 Task: Send an email with the signature Chelsea Sanchez with the subject Request for a testimonial and the message I am writing to follow up on our recent meeting. from softage.1@softage.net to softage.5@softage.net and softage.6@softage.net with an attached document Feasibility_study.pdf
Action: Mouse moved to (394, 527)
Screenshot: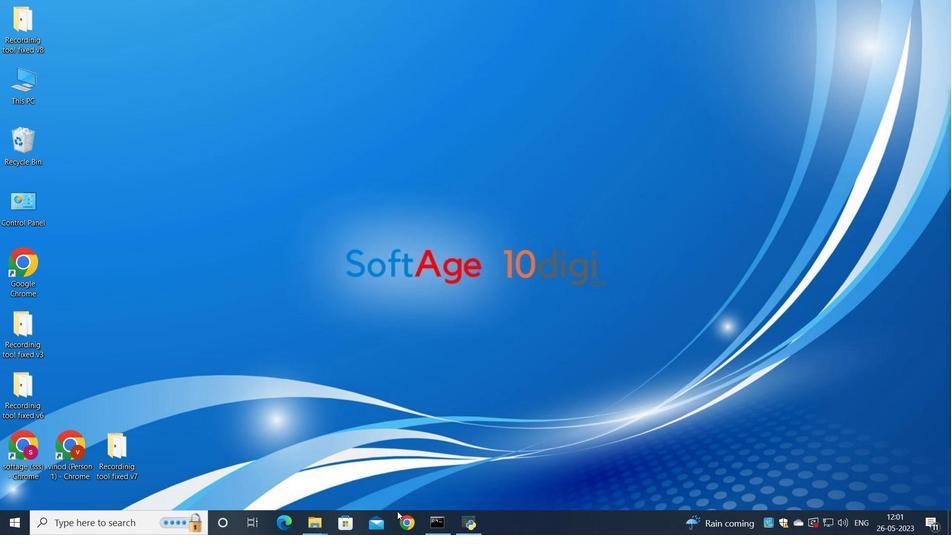 
Action: Mouse pressed left at (394, 527)
Screenshot: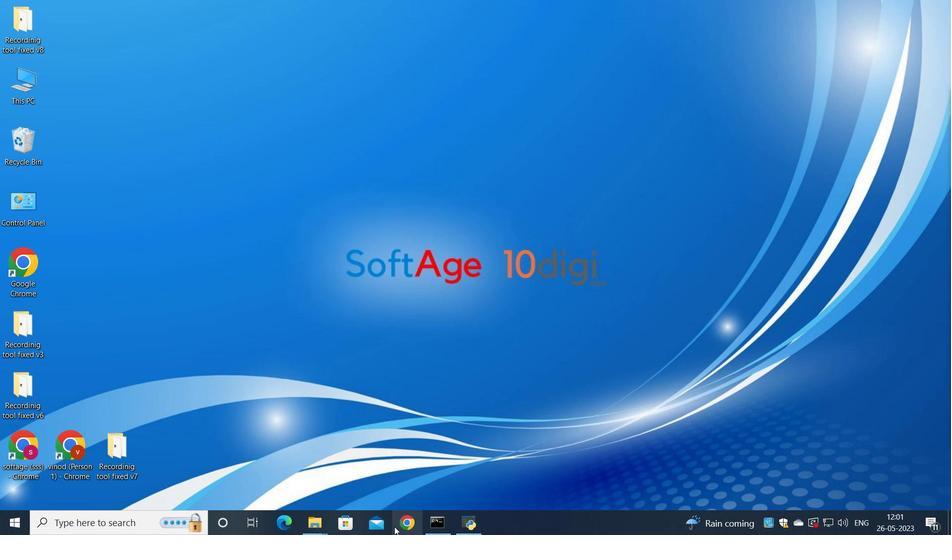 
Action: Mouse moved to (420, 305)
Screenshot: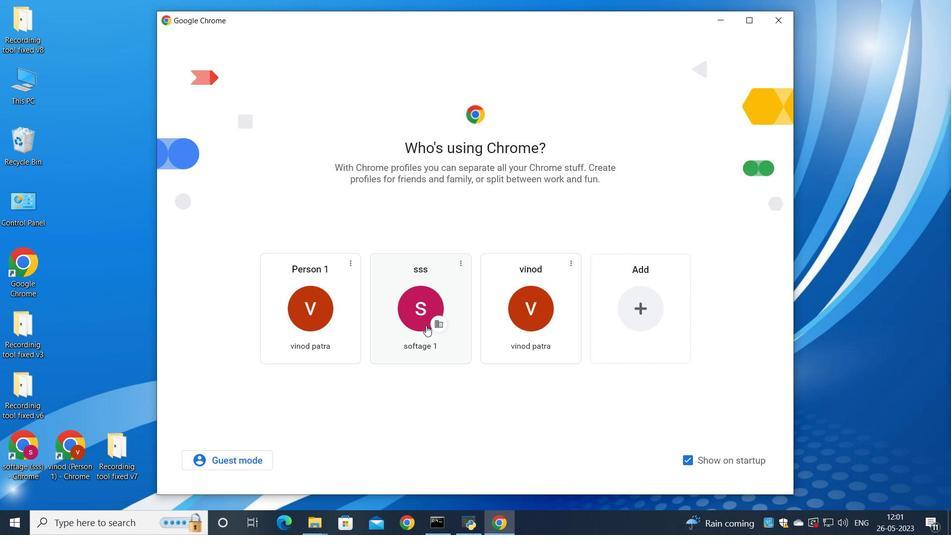 
Action: Mouse pressed left at (420, 305)
Screenshot: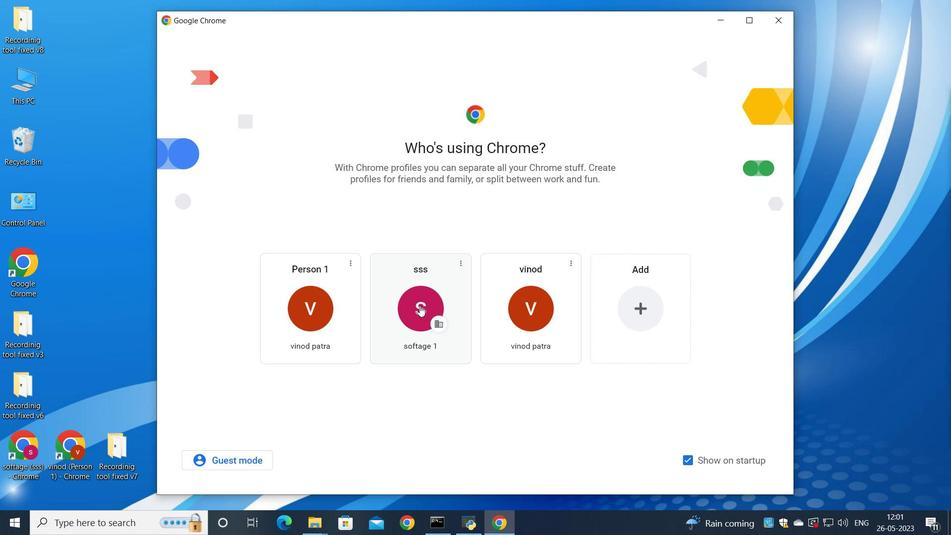 
Action: Mouse moved to (835, 55)
Screenshot: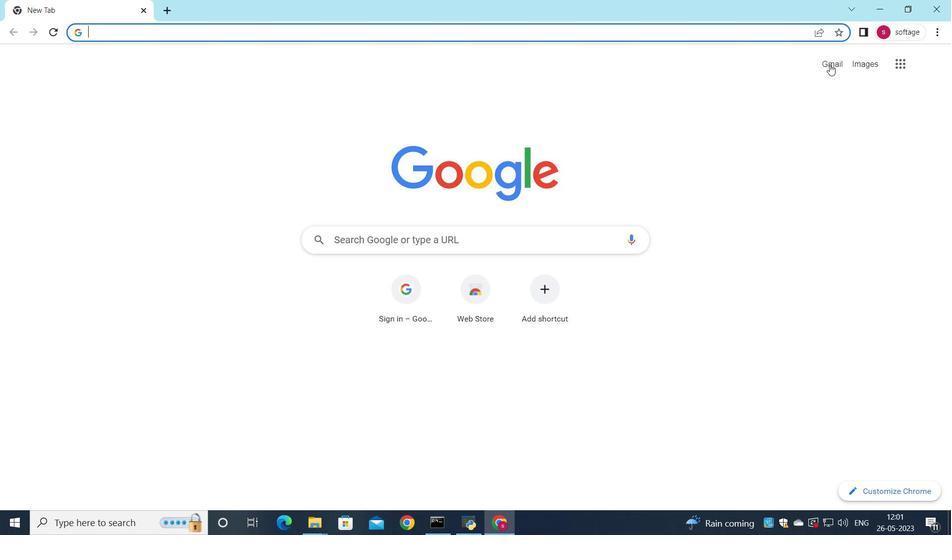 
Action: Mouse pressed left at (835, 55)
Screenshot: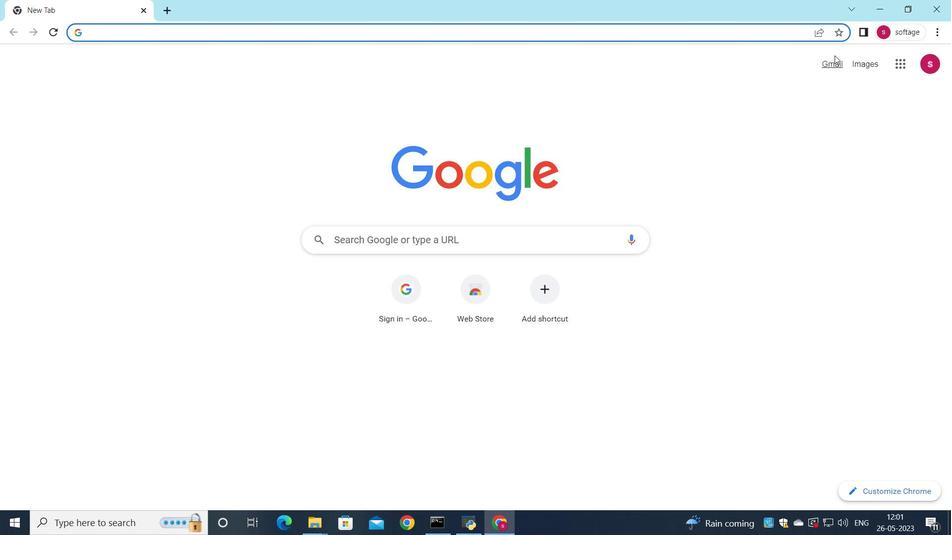 
Action: Mouse moved to (834, 60)
Screenshot: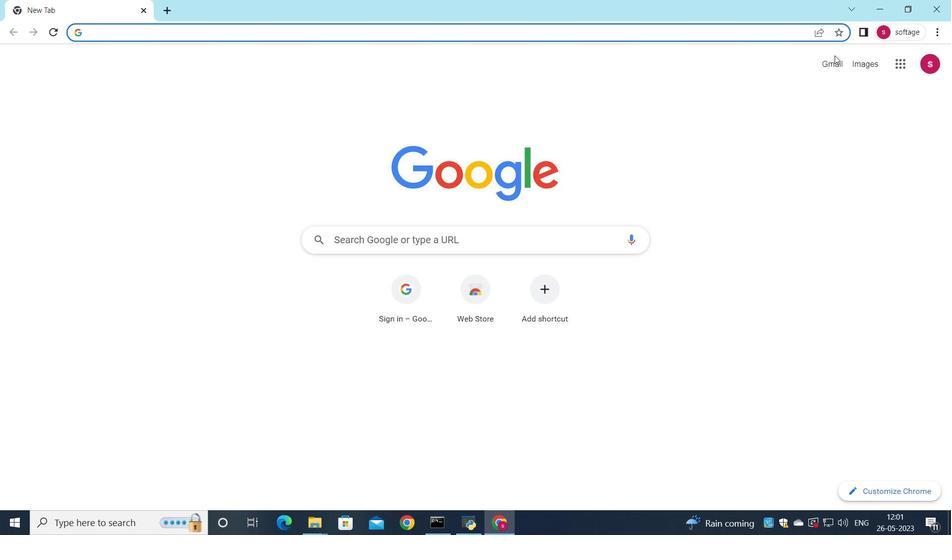 
Action: Mouse pressed left at (834, 60)
Screenshot: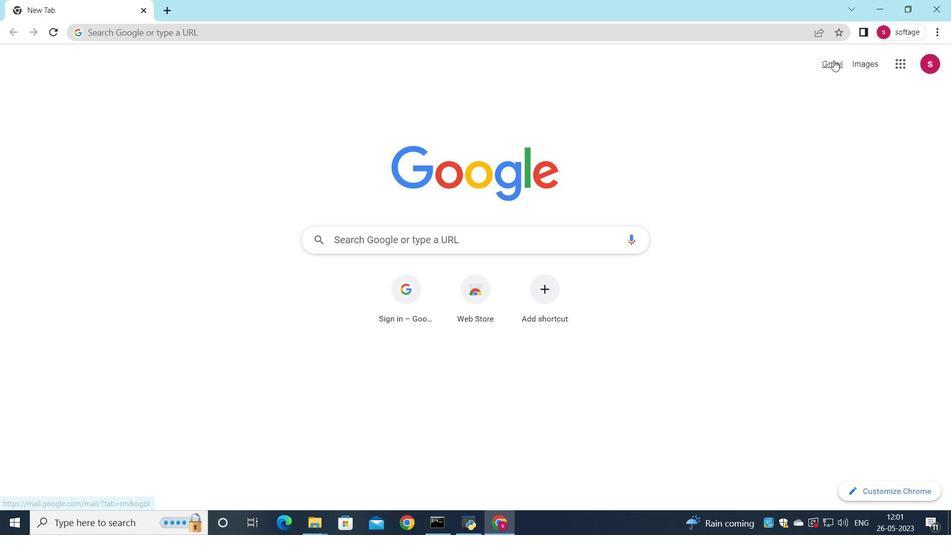 
Action: Mouse moved to (817, 82)
Screenshot: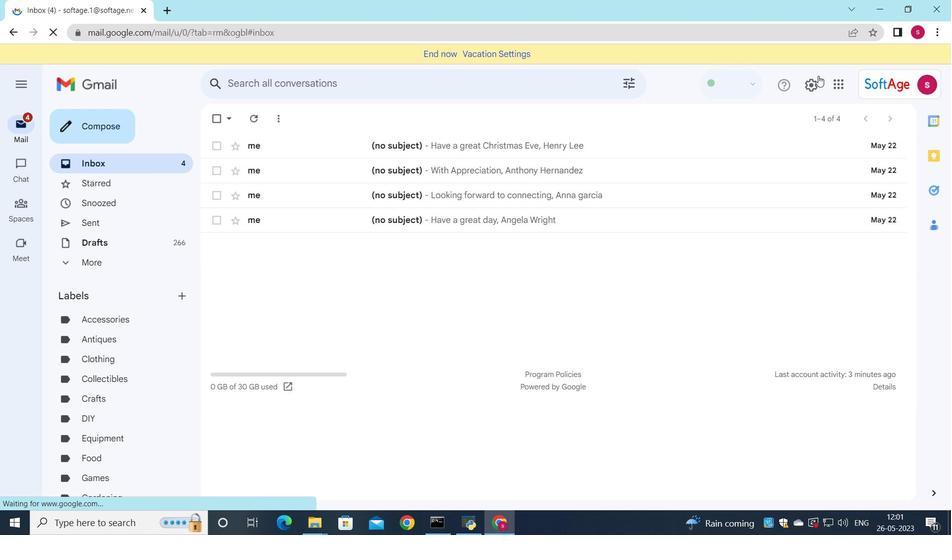 
Action: Mouse pressed left at (817, 82)
Screenshot: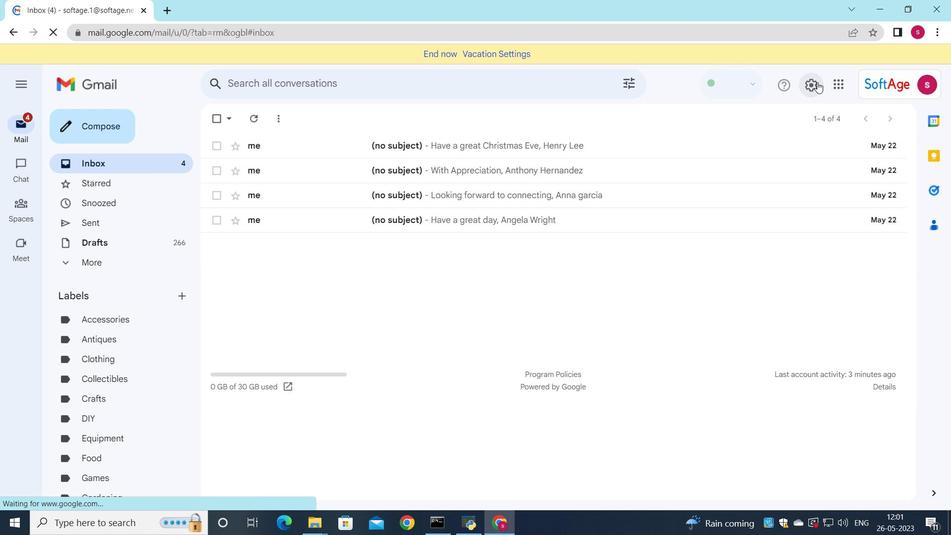 
Action: Mouse moved to (815, 144)
Screenshot: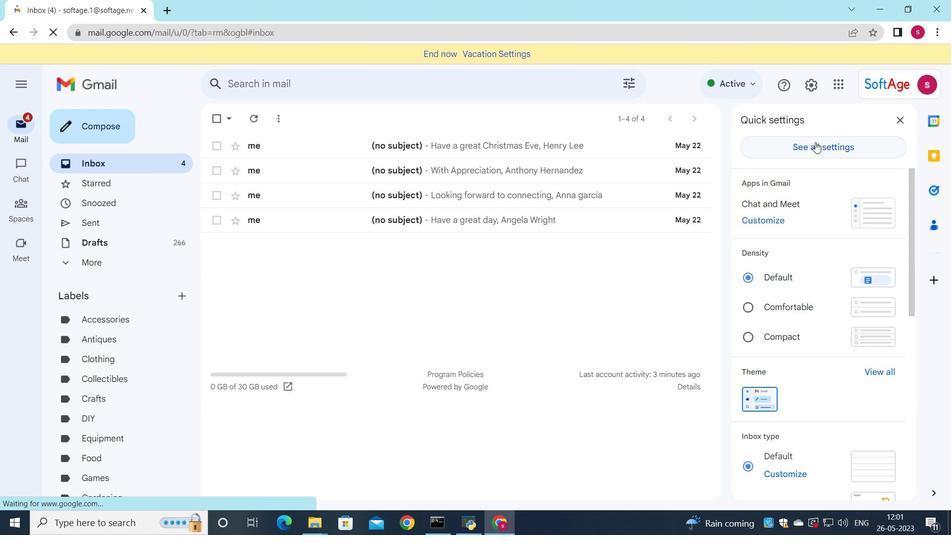 
Action: Mouse pressed left at (815, 144)
Screenshot: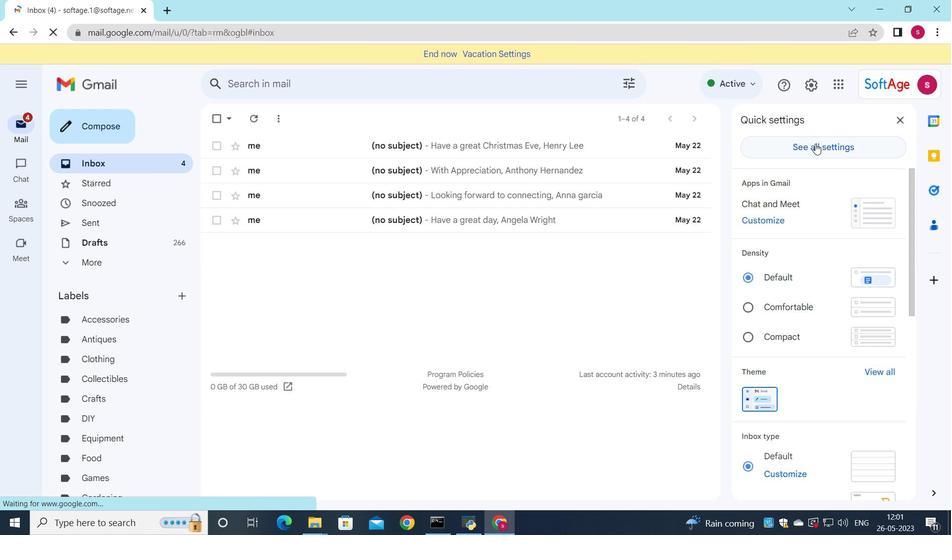 
Action: Mouse moved to (646, 171)
Screenshot: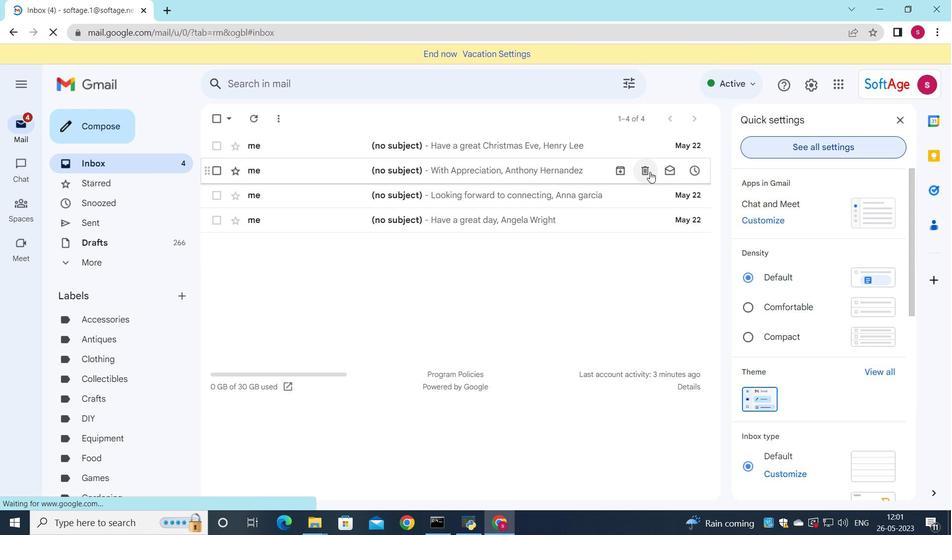 
Action: Mouse scrolled (646, 170) with delta (0, 0)
Screenshot: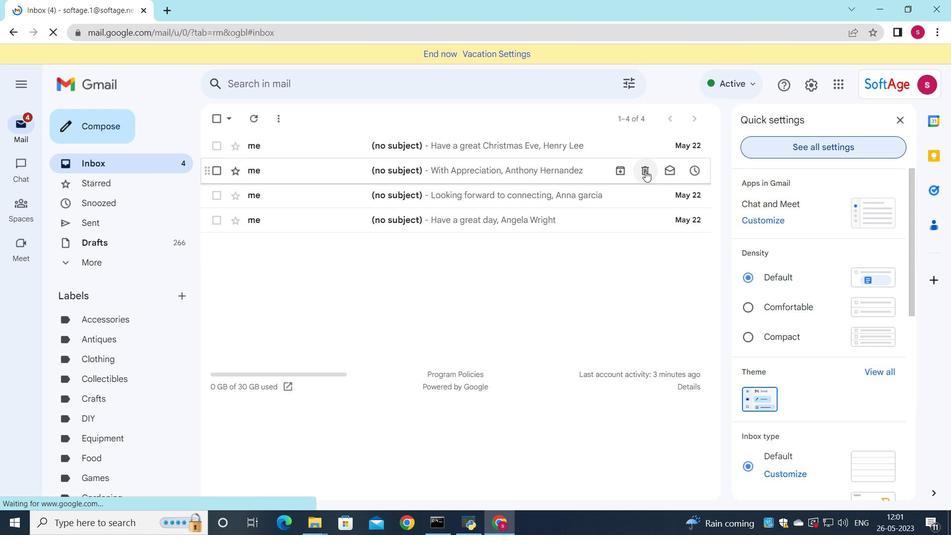 
Action: Mouse scrolled (646, 170) with delta (0, 0)
Screenshot: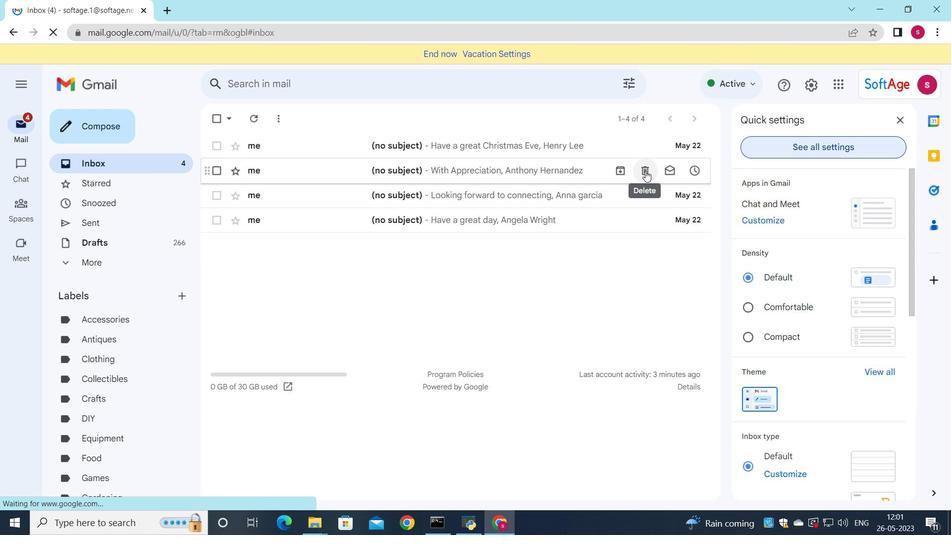 
Action: Mouse scrolled (646, 170) with delta (0, 0)
Screenshot: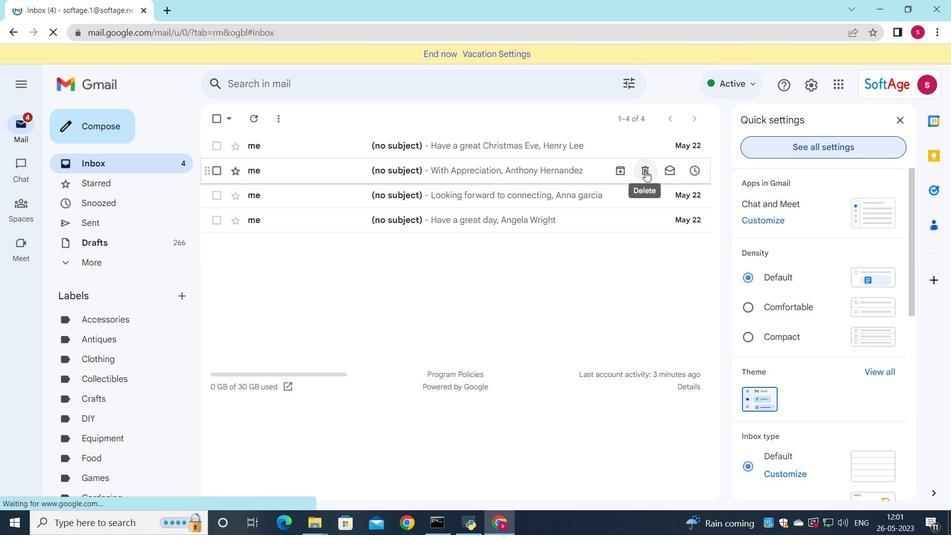 
Action: Mouse scrolled (646, 170) with delta (0, 0)
Screenshot: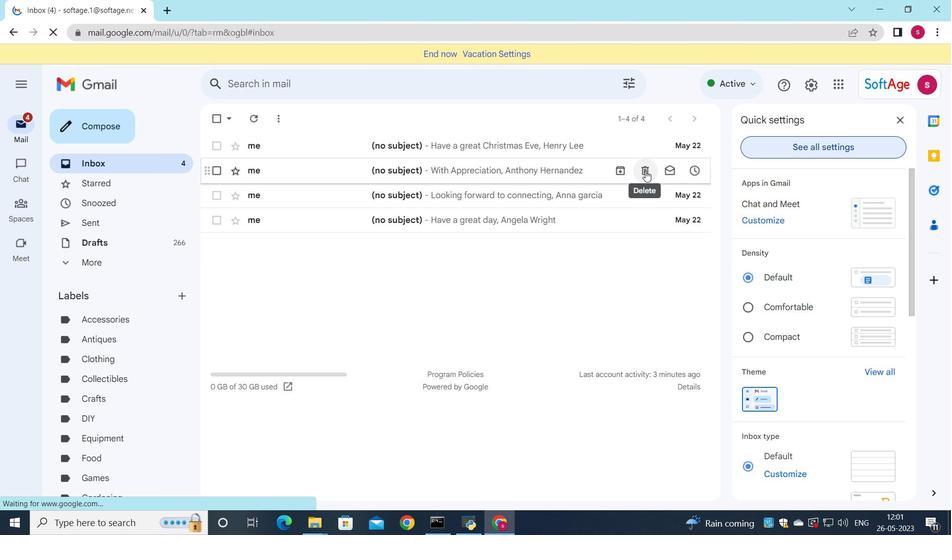 
Action: Mouse scrolled (646, 170) with delta (0, 0)
Screenshot: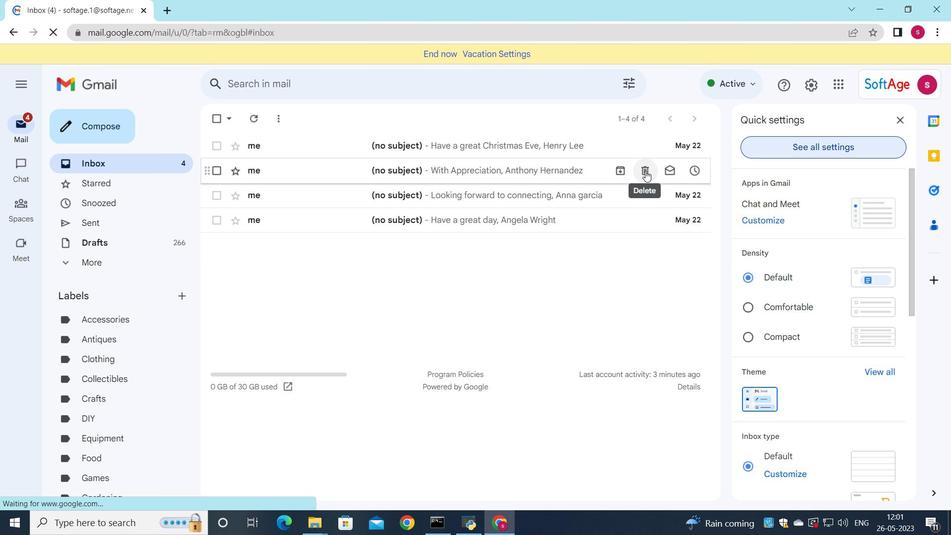 
Action: Mouse moved to (574, 240)
Screenshot: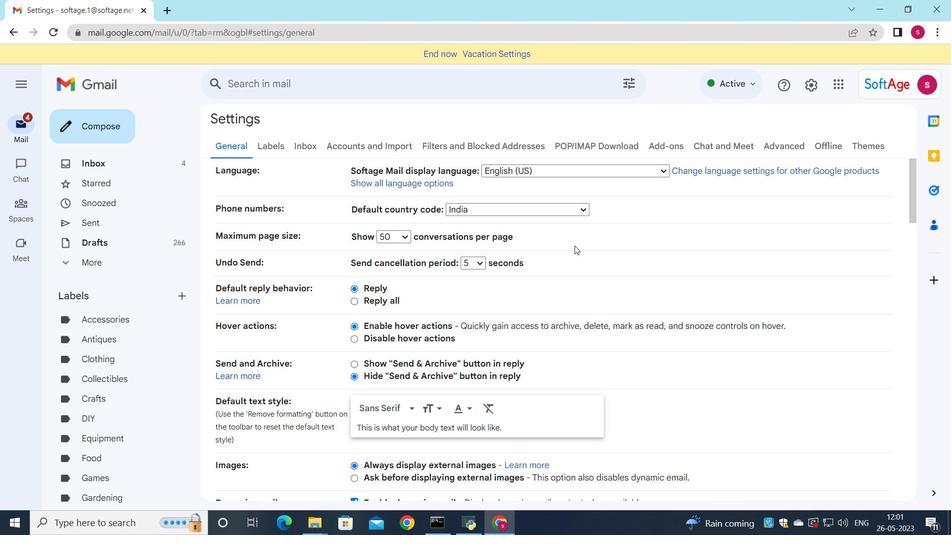 
Action: Mouse scrolled (574, 240) with delta (0, 0)
Screenshot: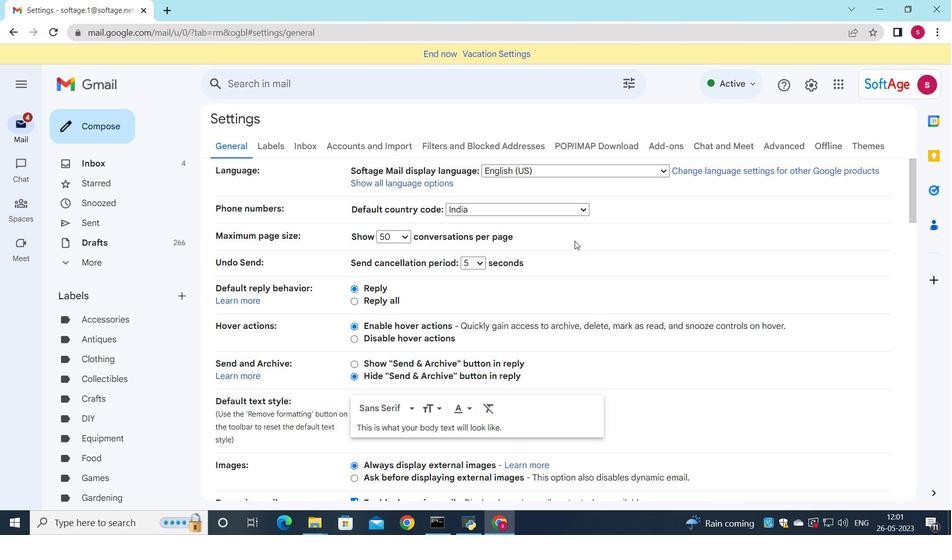 
Action: Mouse scrolled (574, 240) with delta (0, 0)
Screenshot: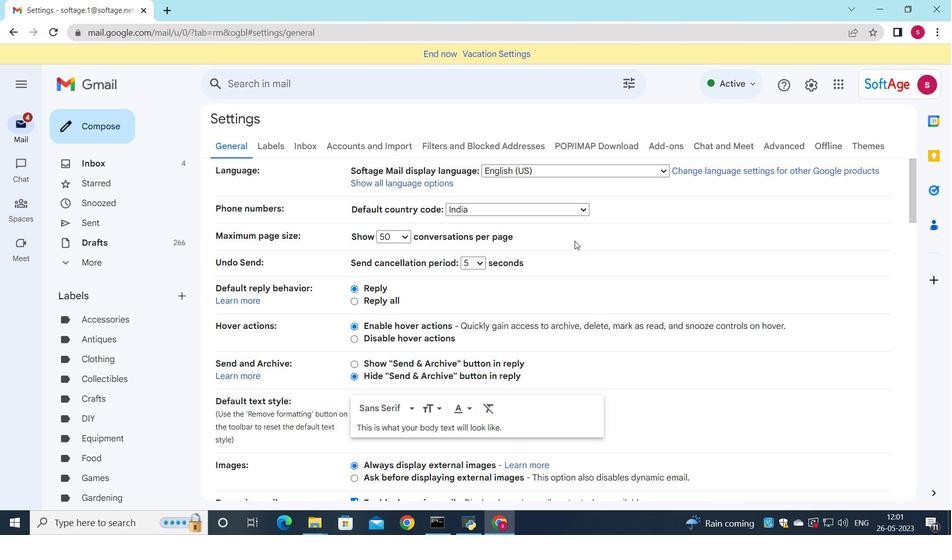 
Action: Mouse scrolled (574, 240) with delta (0, 0)
Screenshot: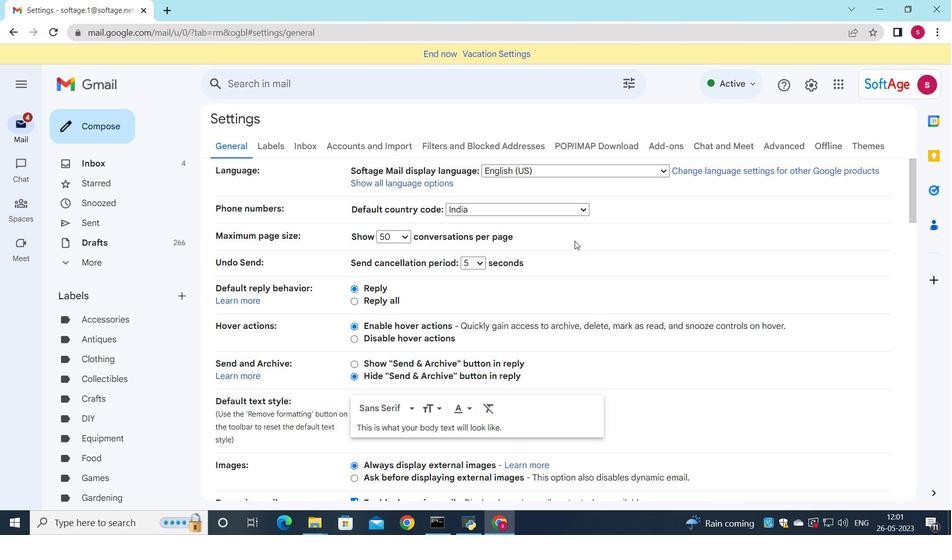
Action: Mouse scrolled (574, 240) with delta (0, 0)
Screenshot: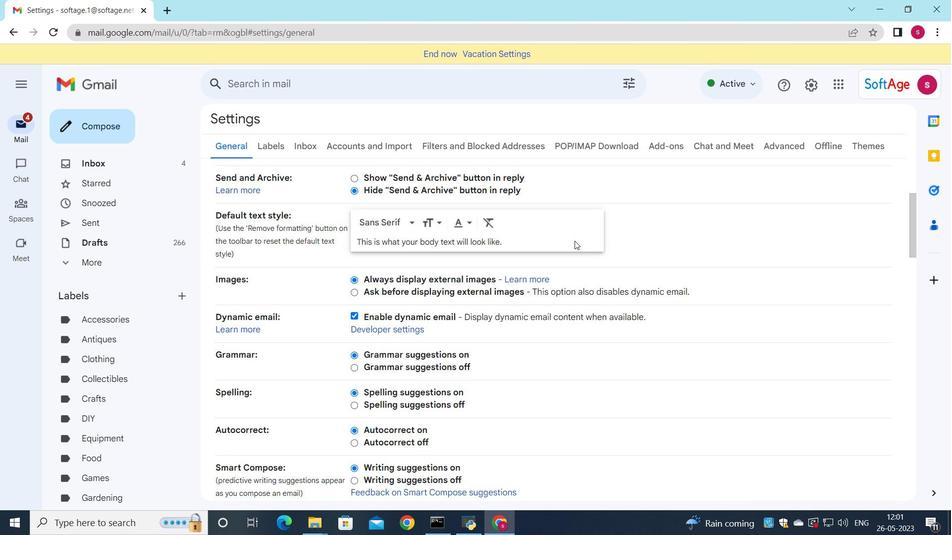
Action: Mouse scrolled (574, 240) with delta (0, 0)
Screenshot: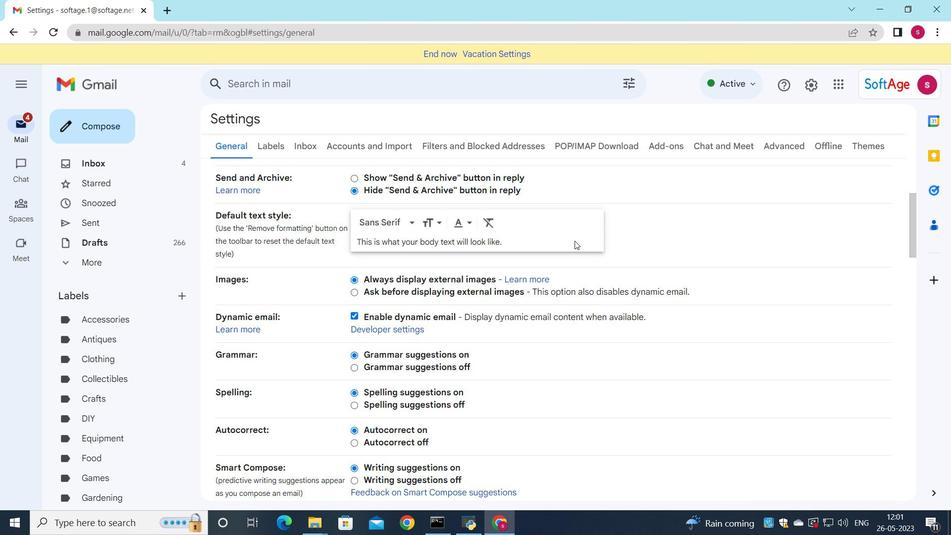 
Action: Mouse scrolled (574, 240) with delta (0, 0)
Screenshot: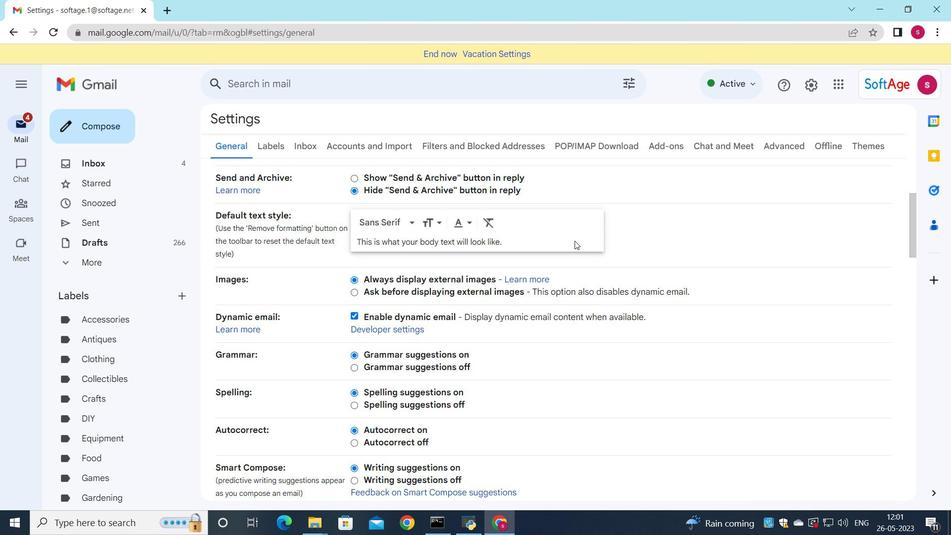 
Action: Mouse scrolled (574, 240) with delta (0, 0)
Screenshot: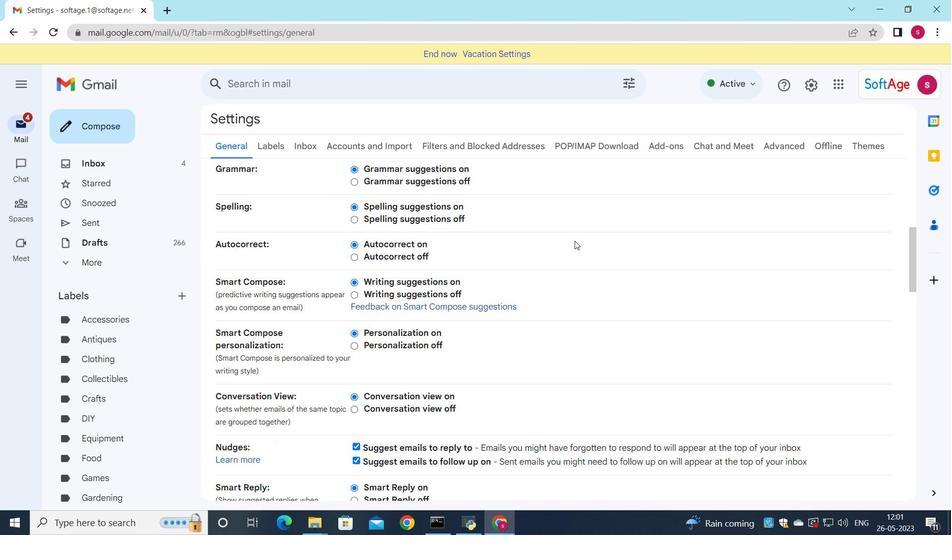 
Action: Mouse scrolled (574, 240) with delta (0, 0)
Screenshot: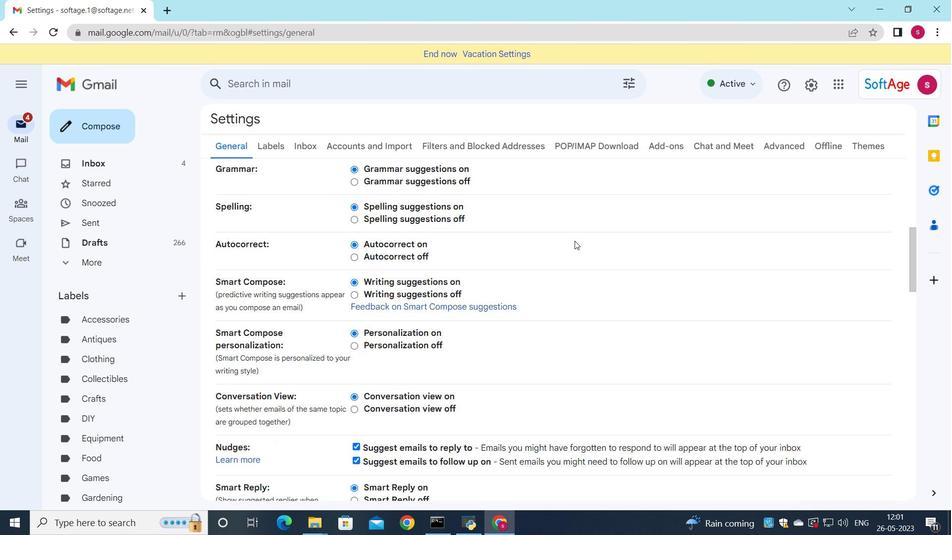 
Action: Mouse scrolled (574, 240) with delta (0, 0)
Screenshot: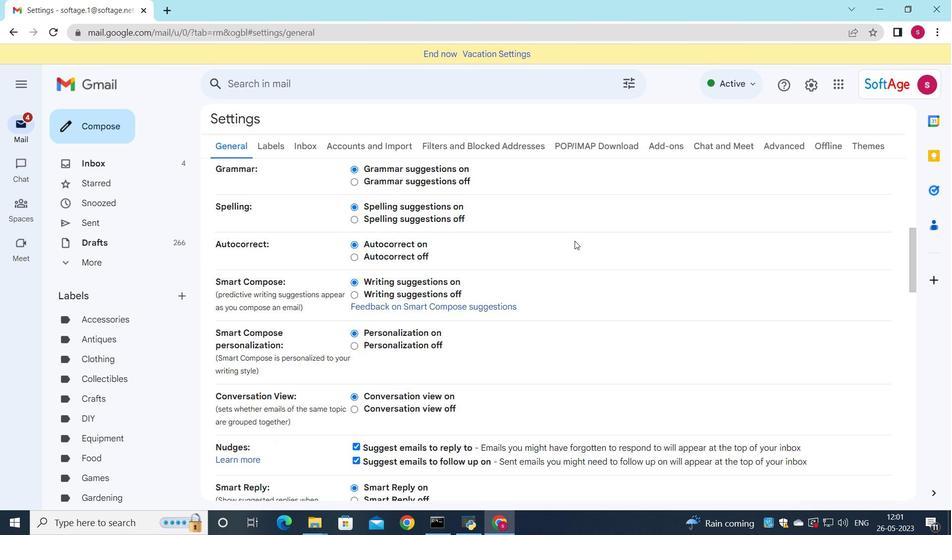 
Action: Mouse scrolled (574, 240) with delta (0, 0)
Screenshot: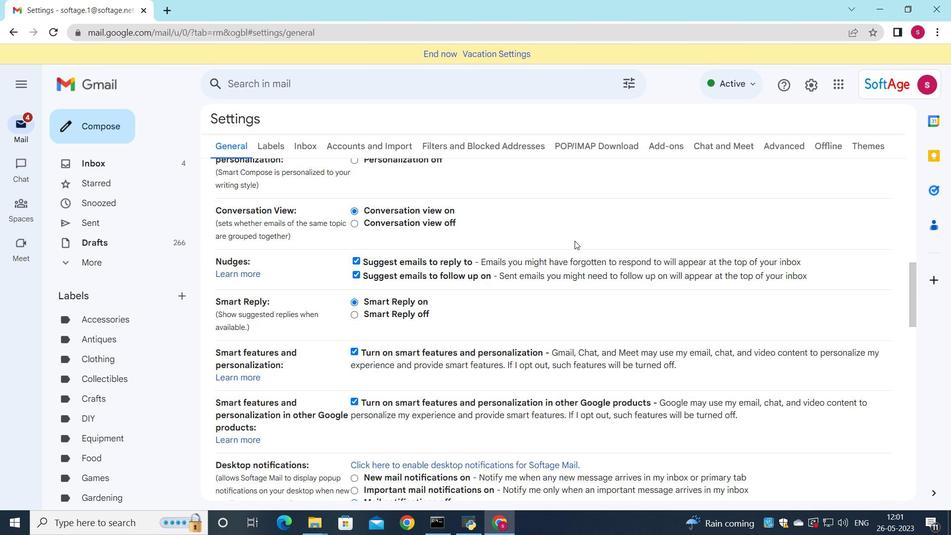 
Action: Mouse scrolled (574, 240) with delta (0, 0)
Screenshot: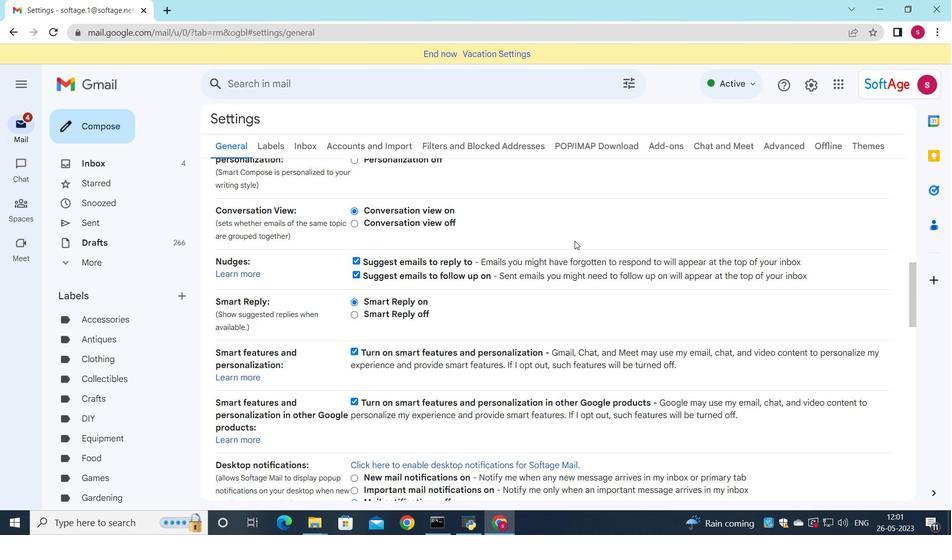 
Action: Mouse scrolled (574, 240) with delta (0, 0)
Screenshot: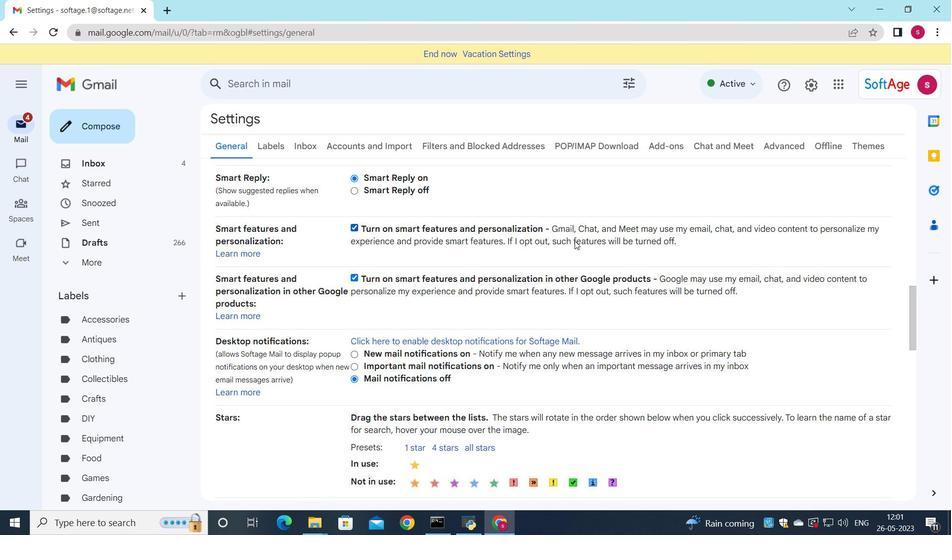
Action: Mouse scrolled (574, 240) with delta (0, 0)
Screenshot: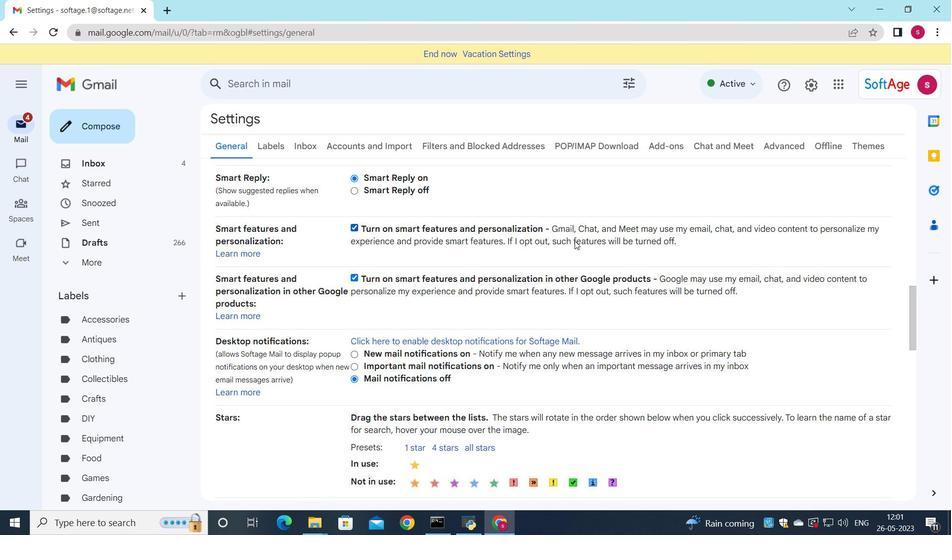 
Action: Mouse scrolled (574, 240) with delta (0, 0)
Screenshot: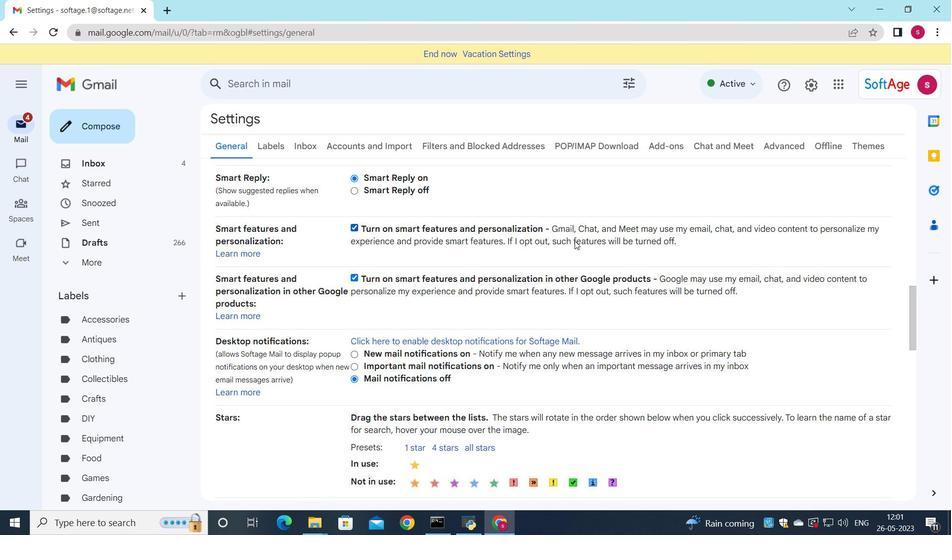 
Action: Mouse scrolled (574, 240) with delta (0, 0)
Screenshot: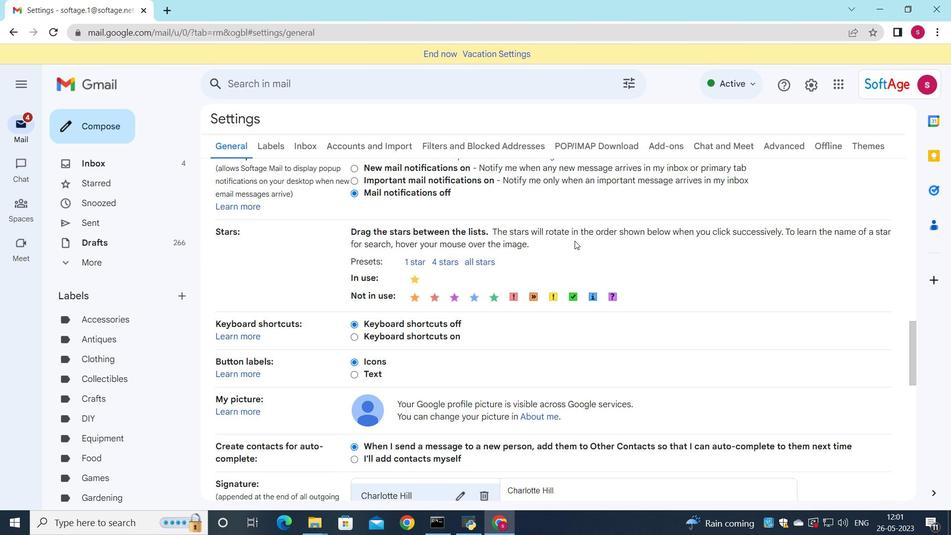 
Action: Mouse scrolled (574, 240) with delta (0, 0)
Screenshot: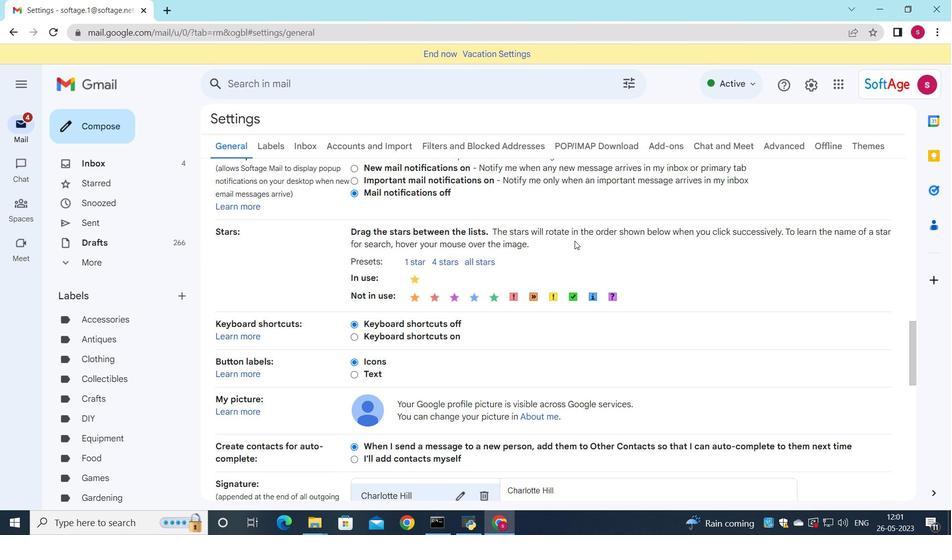 
Action: Mouse moved to (489, 377)
Screenshot: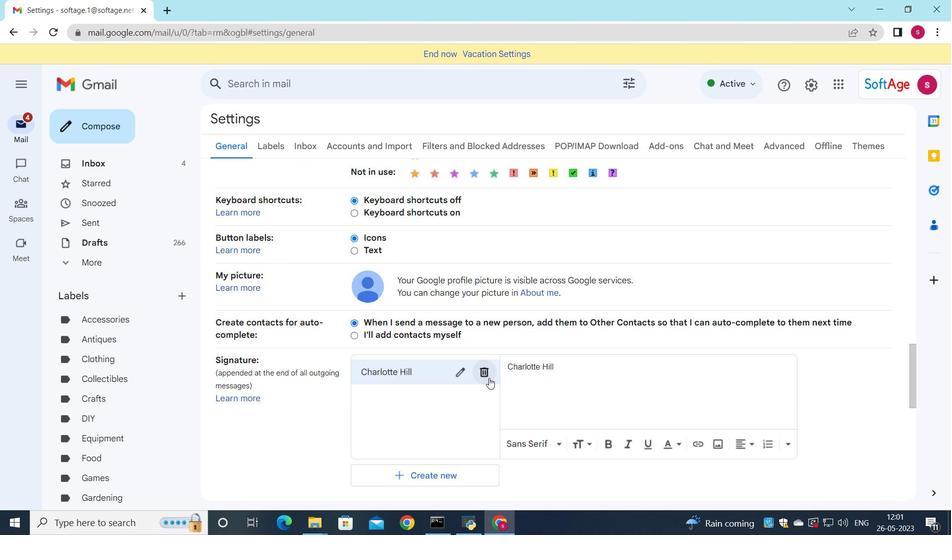 
Action: Mouse scrolled (489, 377) with delta (0, 0)
Screenshot: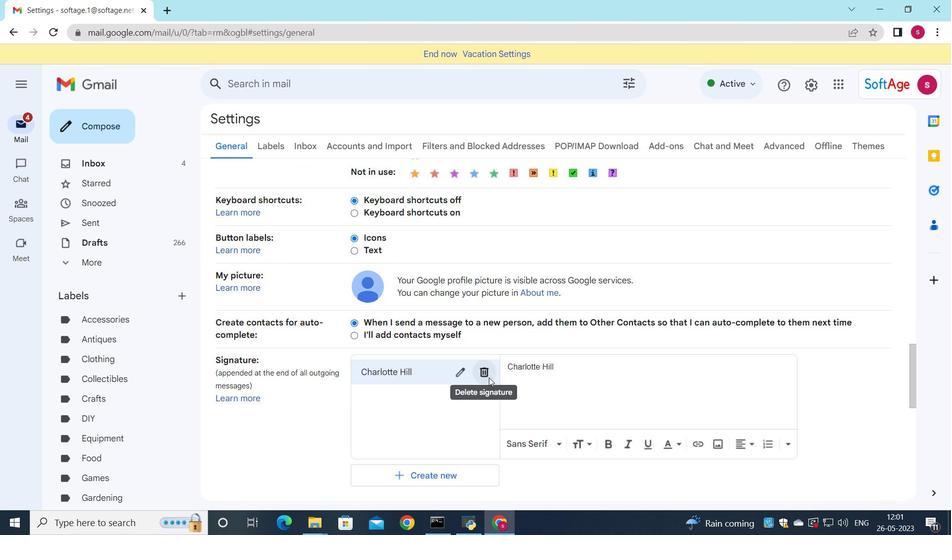 
Action: Mouse moved to (489, 377)
Screenshot: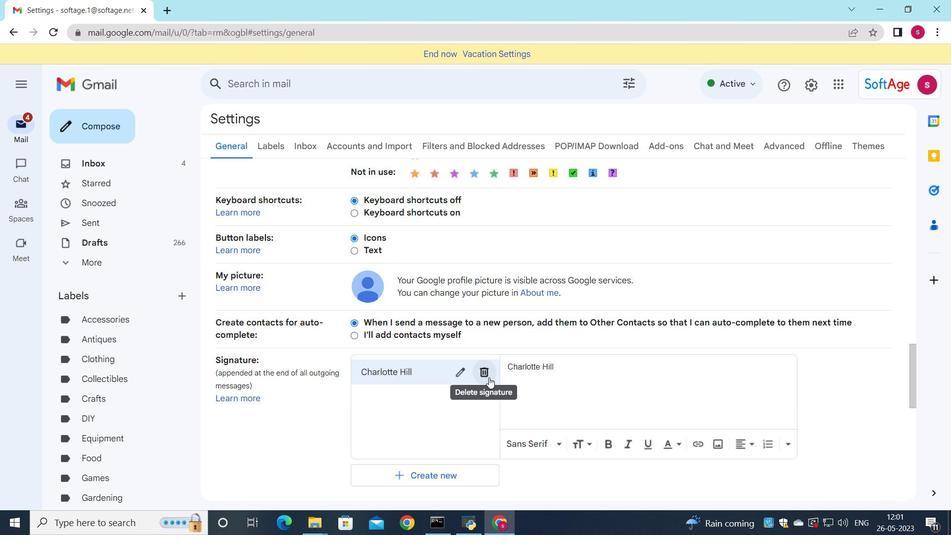 
Action: Mouse scrolled (489, 376) with delta (0, 0)
Screenshot: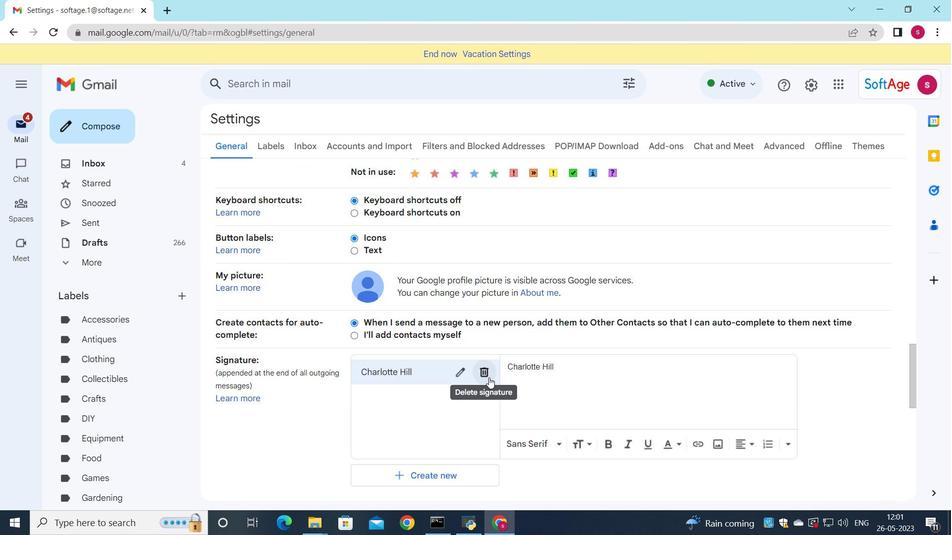 
Action: Mouse moved to (493, 246)
Screenshot: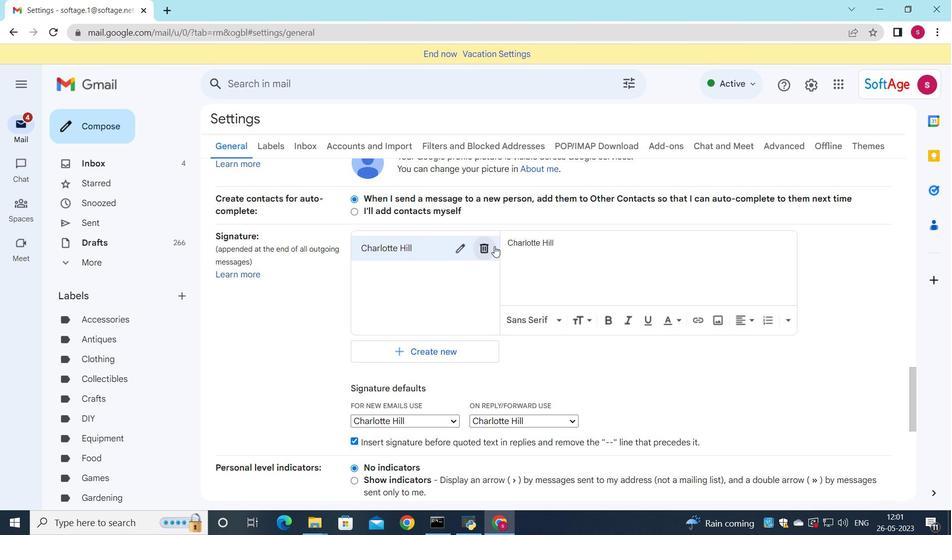
Action: Mouse pressed left at (493, 246)
Screenshot: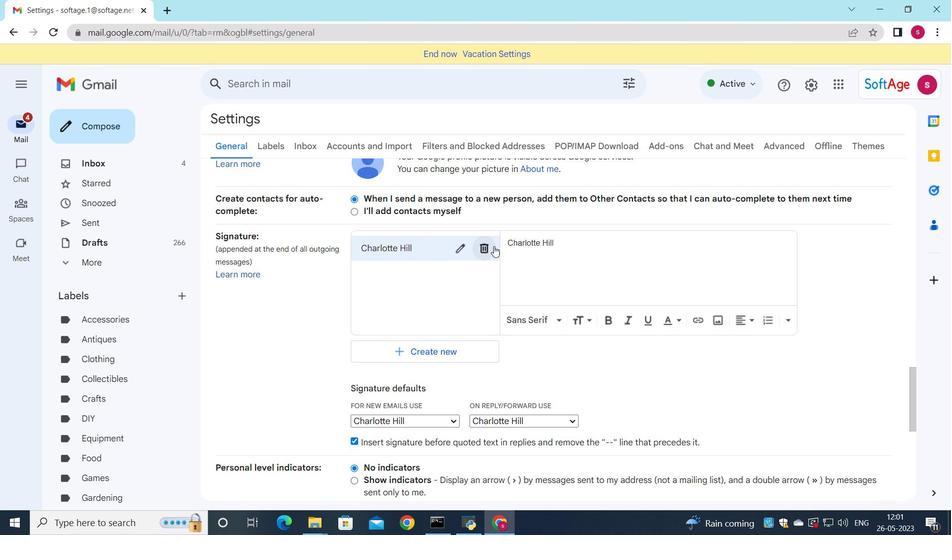 
Action: Mouse moved to (577, 301)
Screenshot: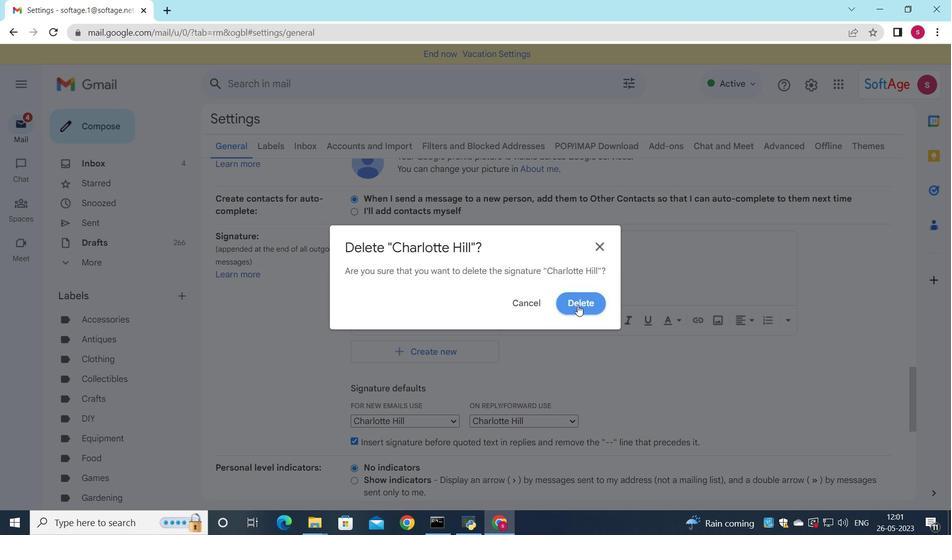 
Action: Mouse pressed left at (577, 301)
Screenshot: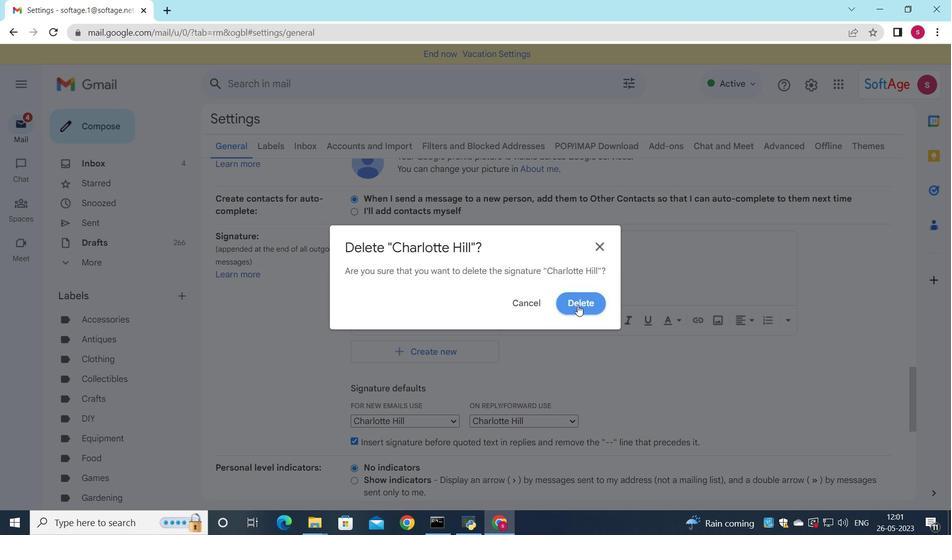 
Action: Mouse moved to (399, 259)
Screenshot: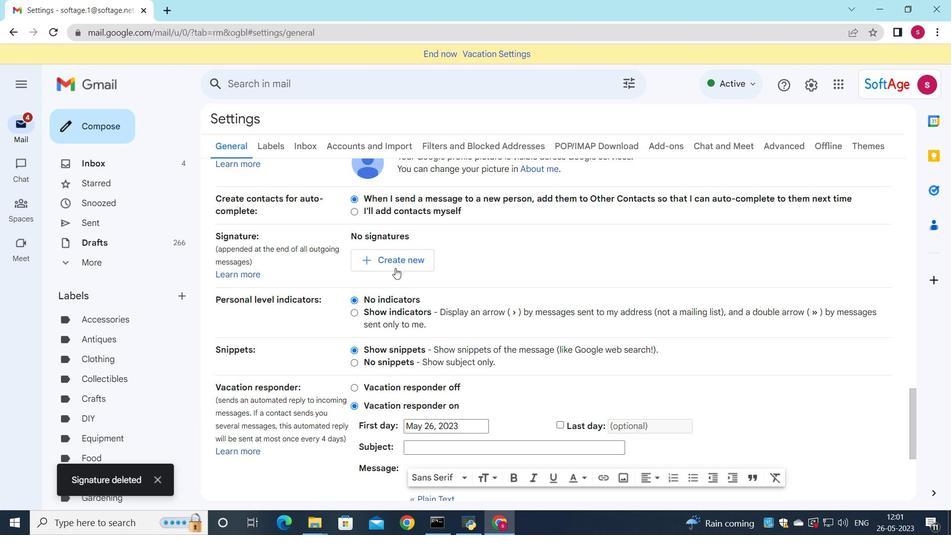
Action: Mouse pressed left at (399, 259)
Screenshot: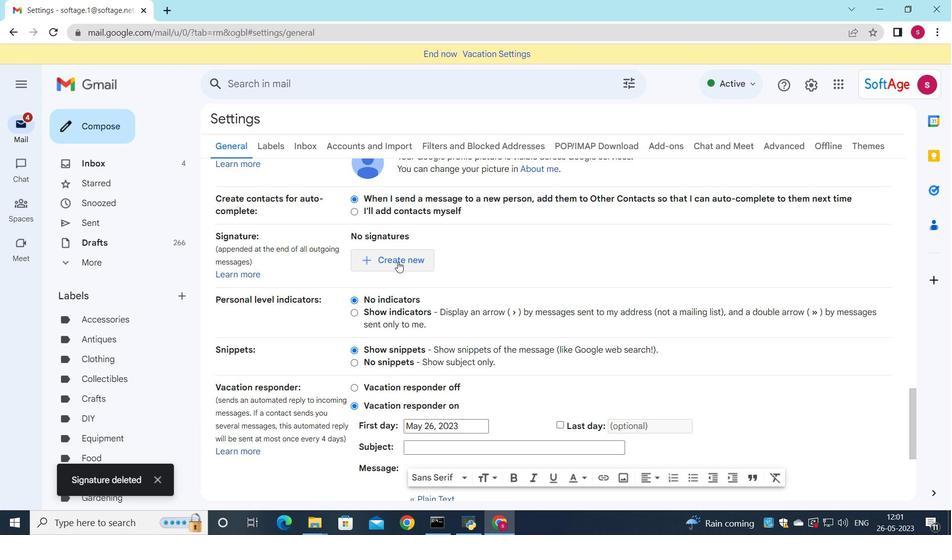 
Action: Mouse moved to (701, 321)
Screenshot: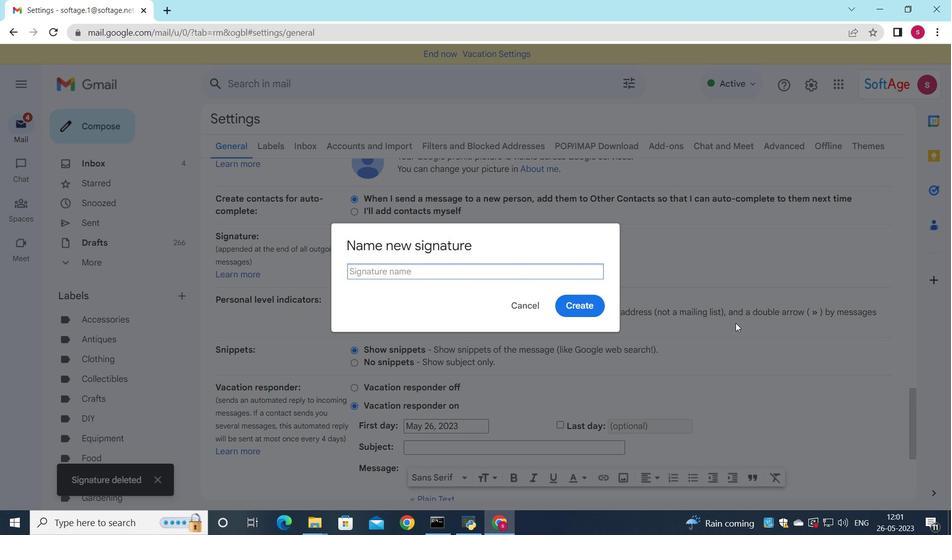 
Action: Key pressed <Key.shift>Chelsea<Key.space><Key.shift>Sanchez
Screenshot: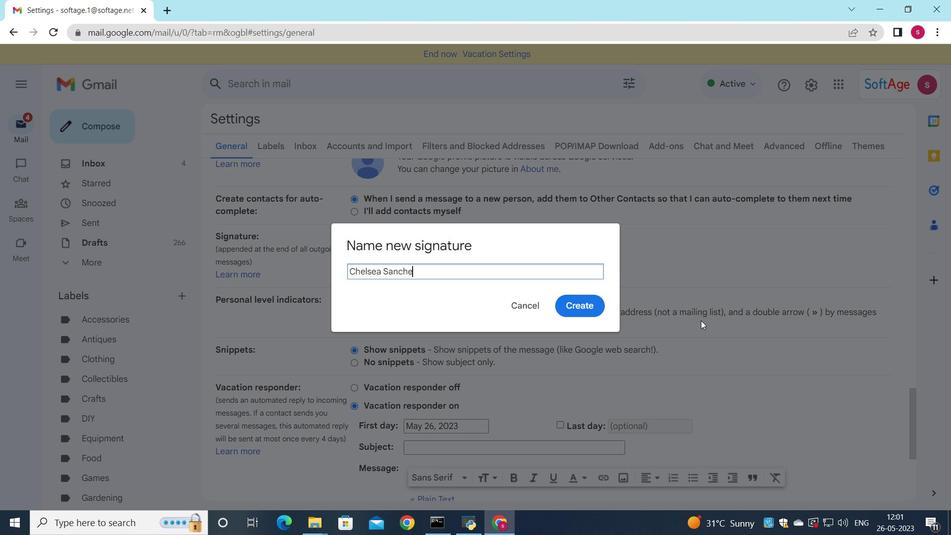 
Action: Mouse moved to (585, 296)
Screenshot: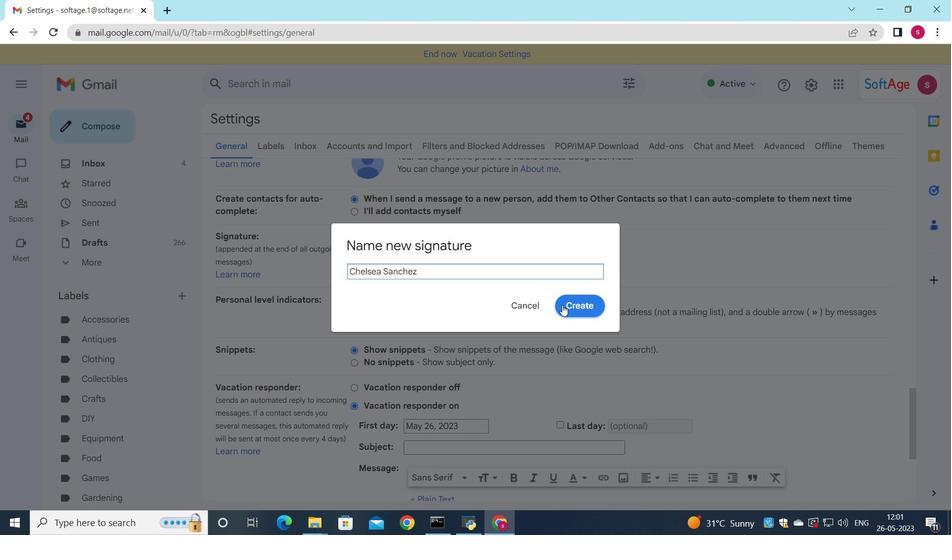 
Action: Mouse pressed left at (585, 296)
Screenshot: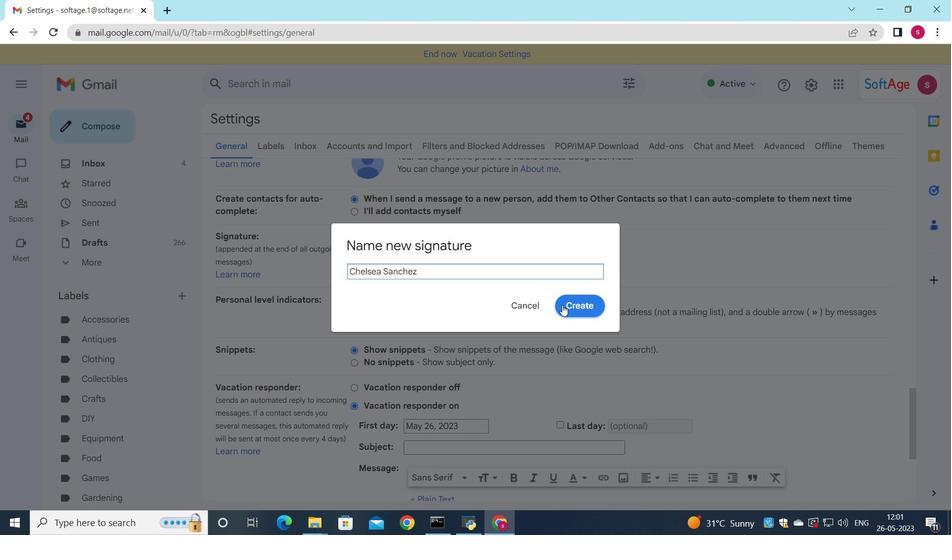 
Action: Mouse moved to (594, 262)
Screenshot: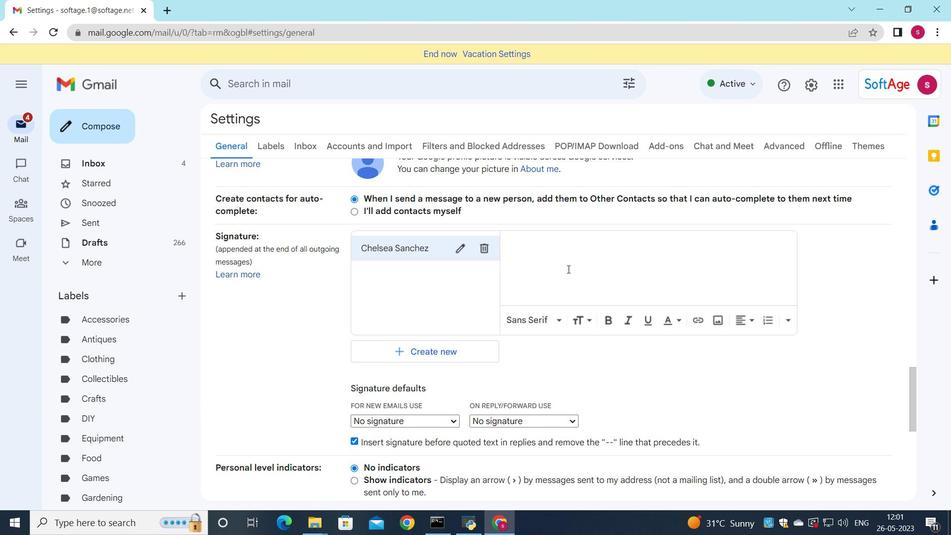 
Action: Mouse pressed left at (594, 262)
Screenshot: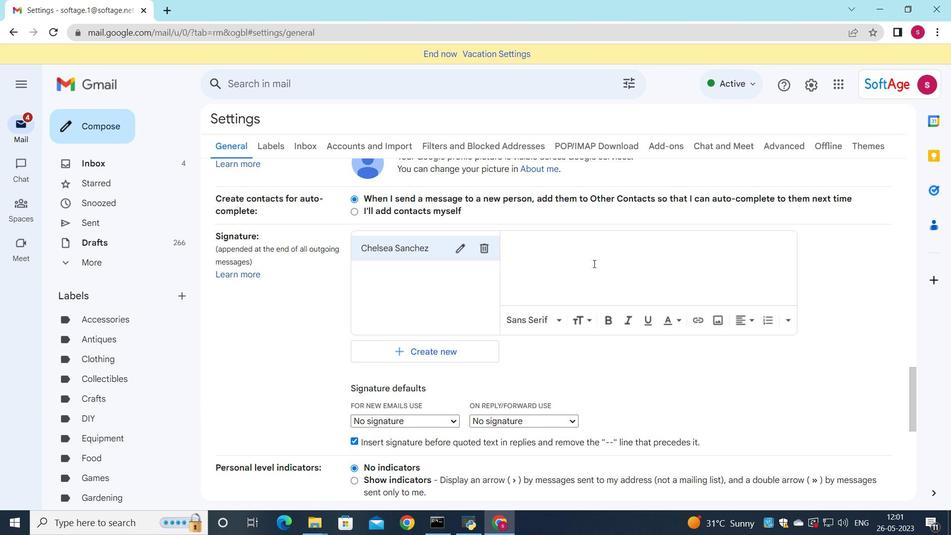 
Action: Key pressed <Key.shift>Chelsea<Key.space><Key.shift>sanchez
Screenshot: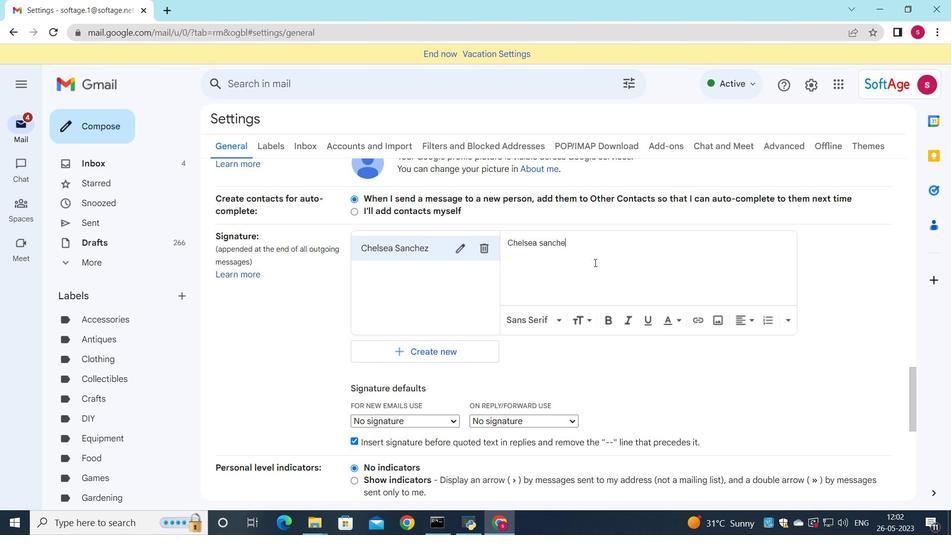
Action: Mouse moved to (446, 422)
Screenshot: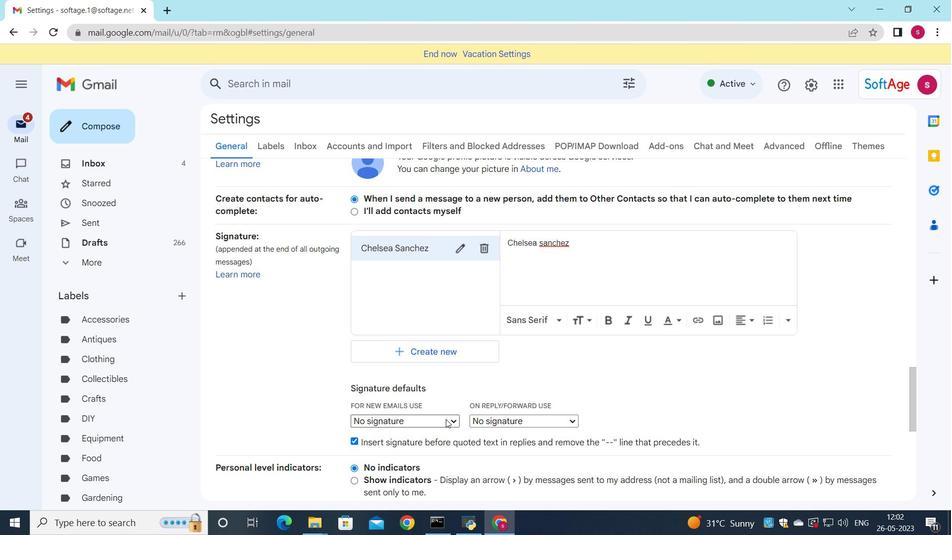
Action: Mouse pressed left at (446, 422)
Screenshot: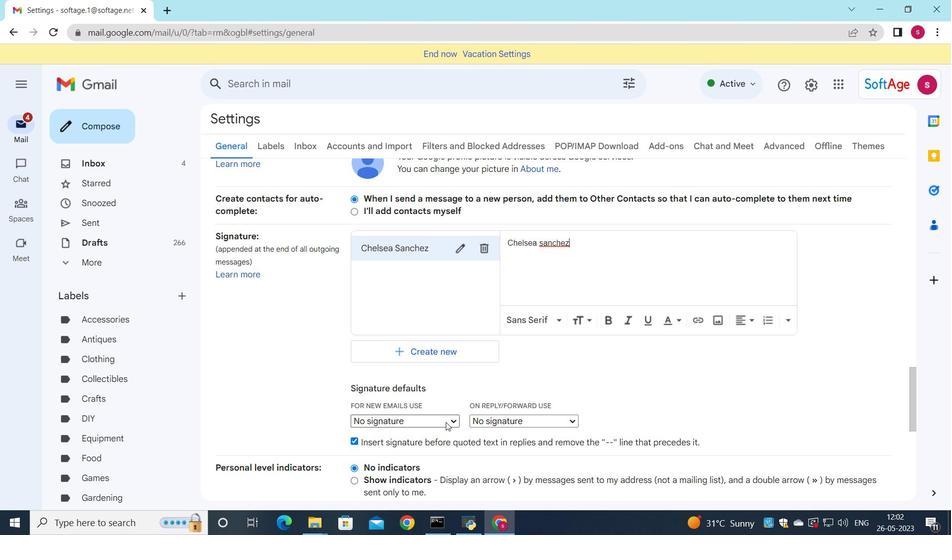 
Action: Mouse moved to (443, 446)
Screenshot: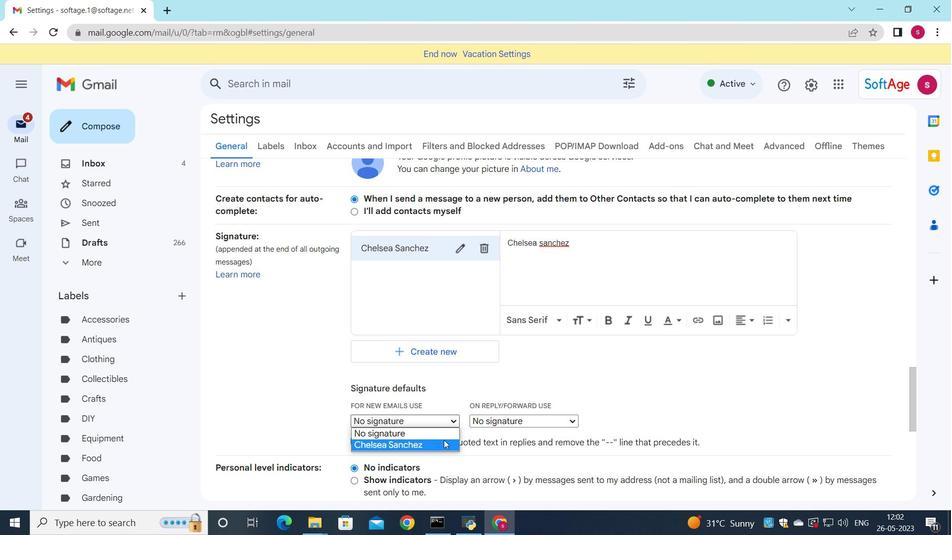 
Action: Mouse pressed left at (443, 446)
Screenshot: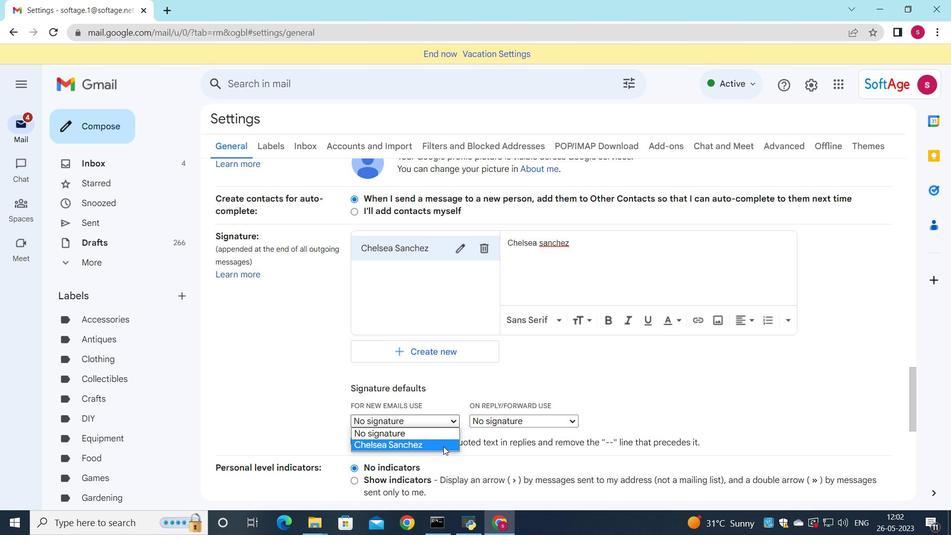 
Action: Mouse moved to (493, 421)
Screenshot: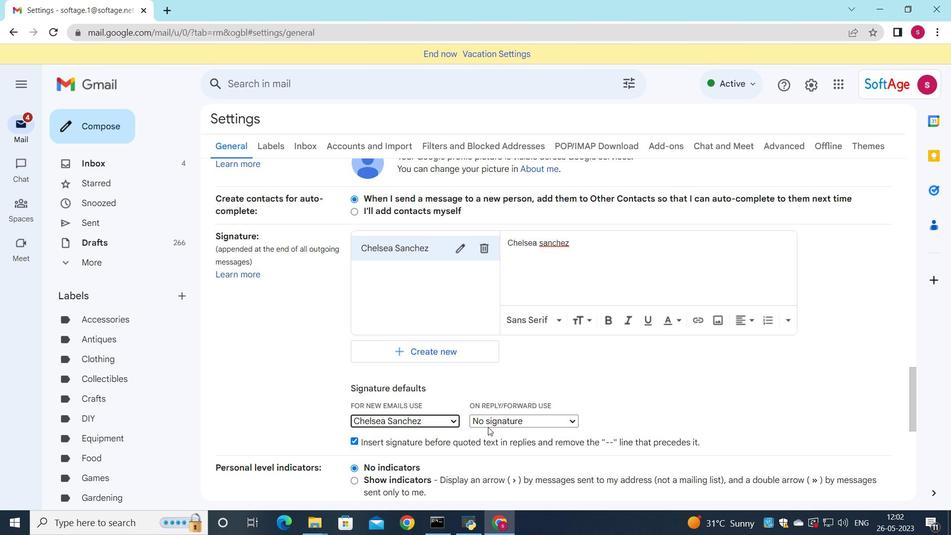 
Action: Mouse pressed left at (493, 421)
Screenshot: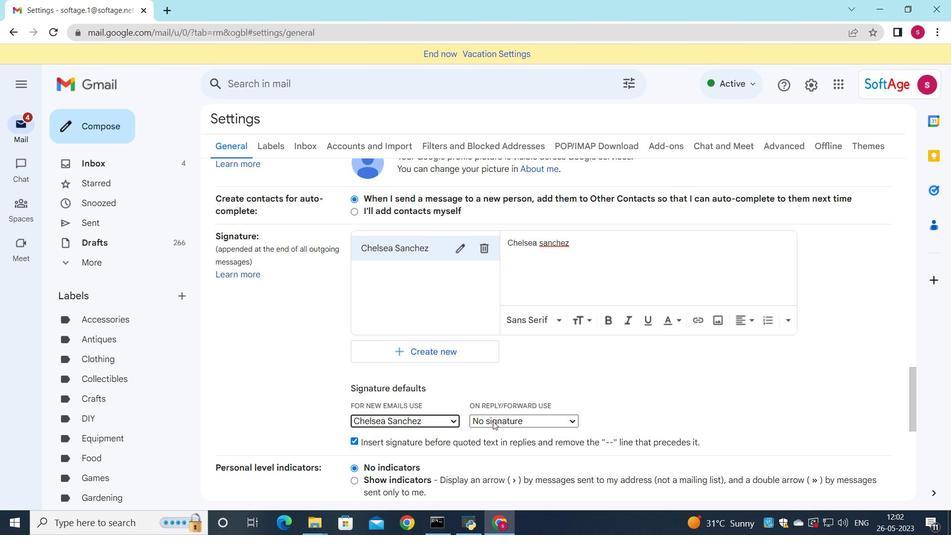 
Action: Mouse moved to (489, 450)
Screenshot: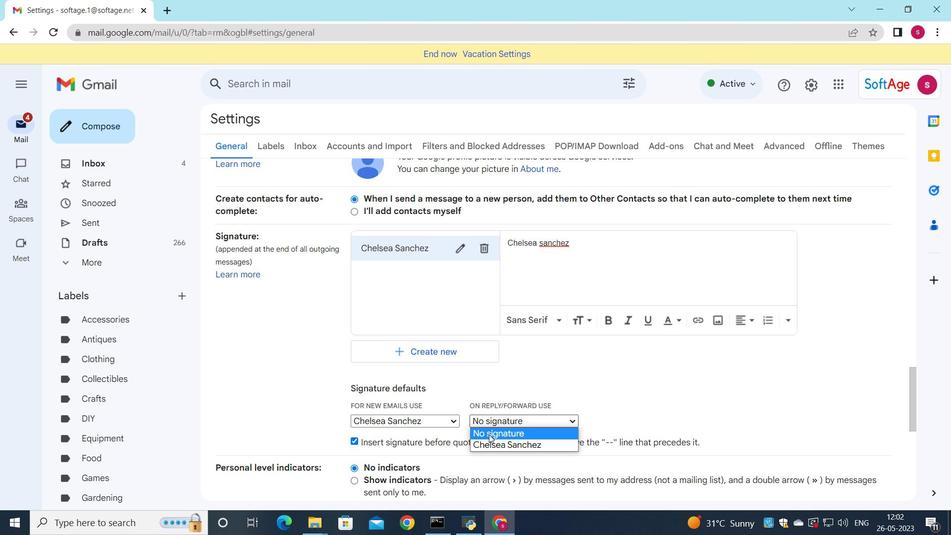 
Action: Mouse pressed left at (489, 450)
Screenshot: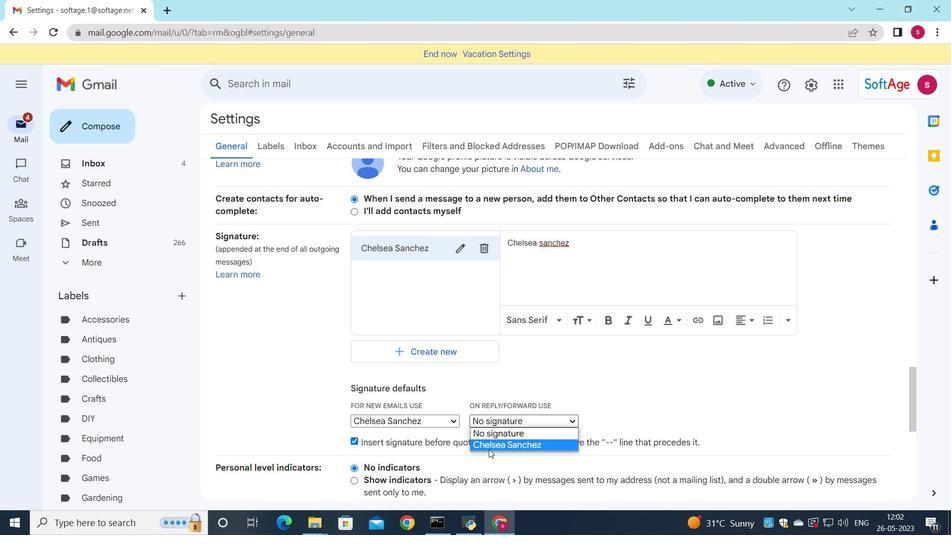 
Action: Mouse moved to (494, 420)
Screenshot: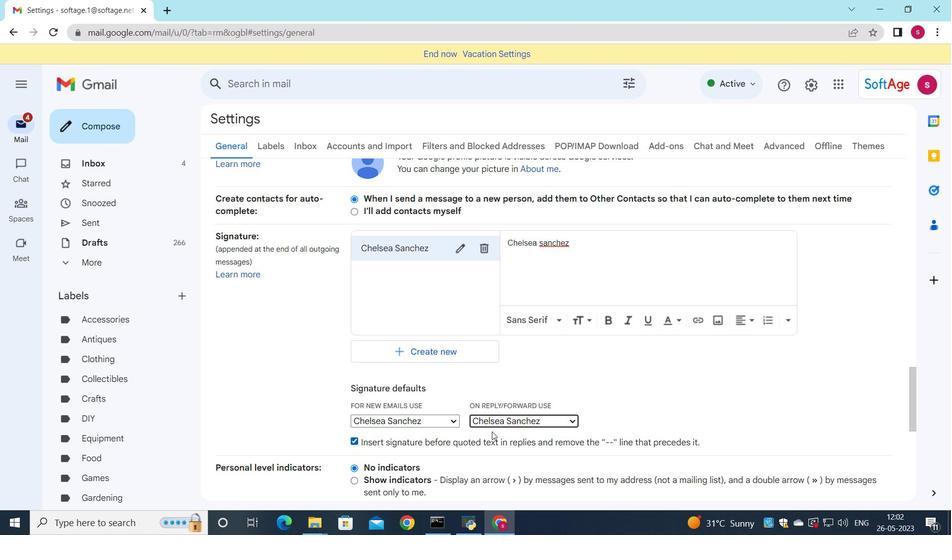 
Action: Mouse scrolled (494, 419) with delta (0, 0)
Screenshot: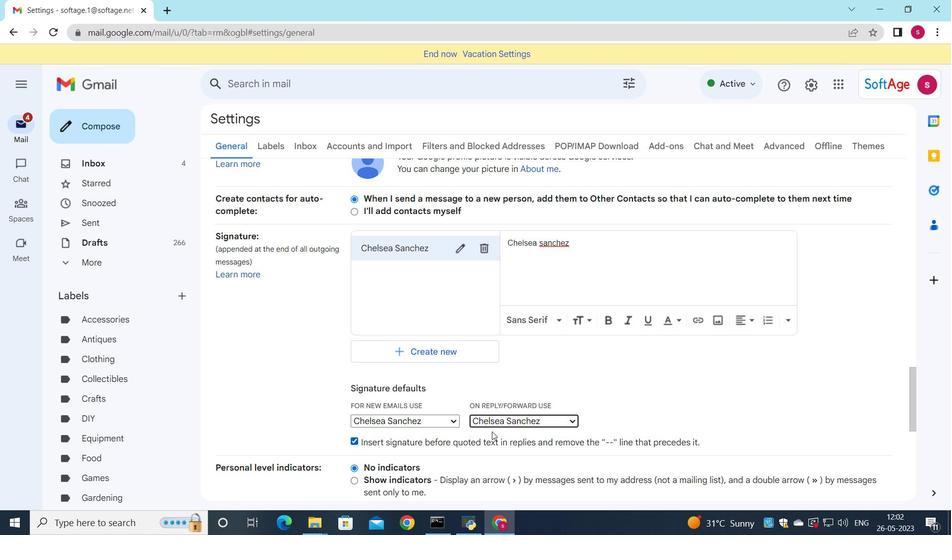 
Action: Mouse scrolled (494, 419) with delta (0, 0)
Screenshot: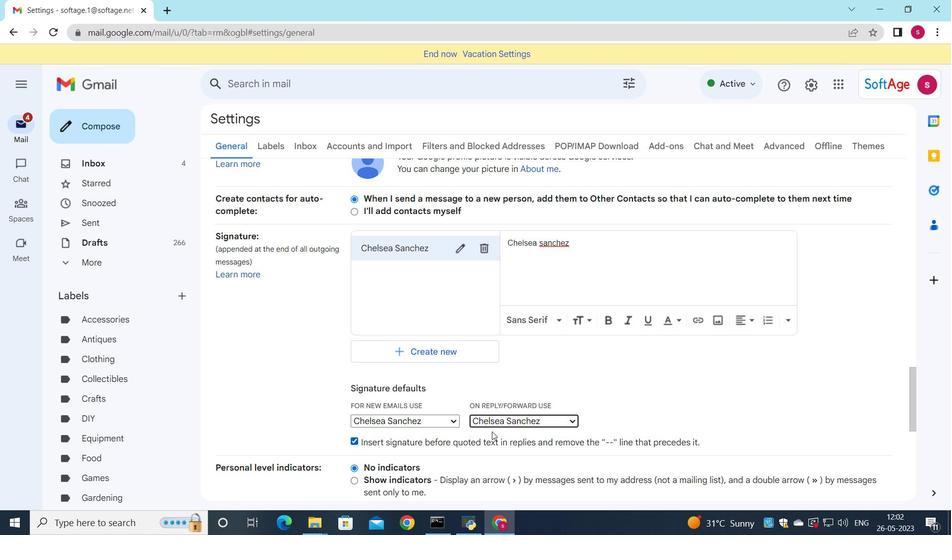 
Action: Mouse scrolled (494, 419) with delta (0, 0)
Screenshot: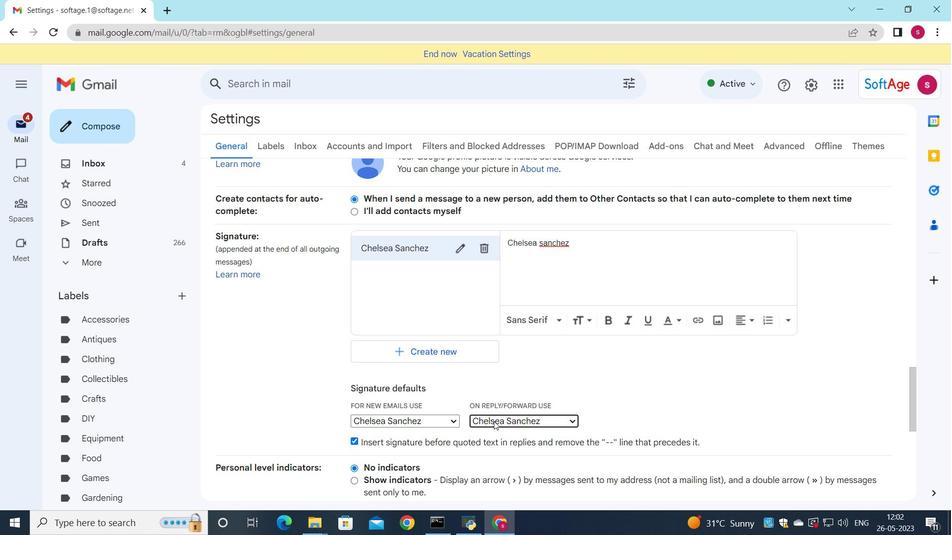 
Action: Mouse scrolled (494, 419) with delta (0, 0)
Screenshot: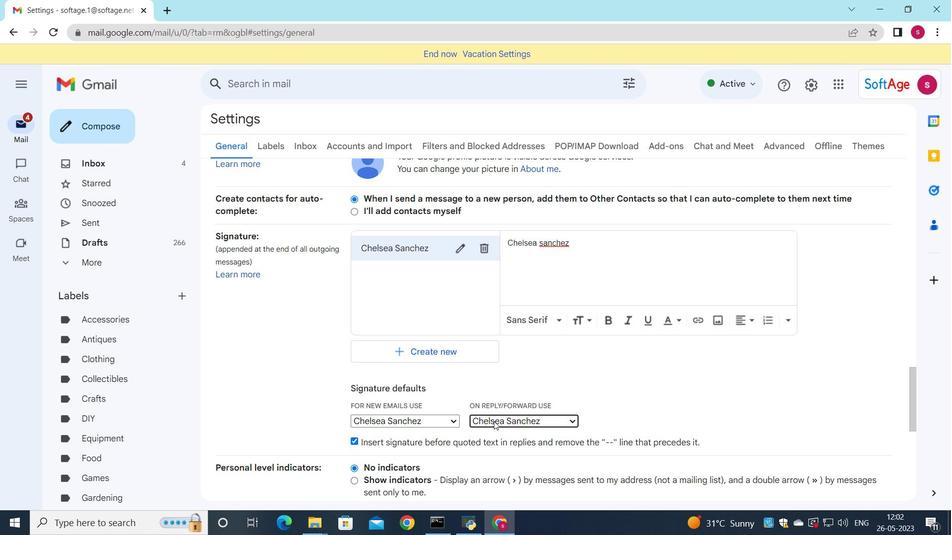 
Action: Mouse scrolled (494, 419) with delta (0, 0)
Screenshot: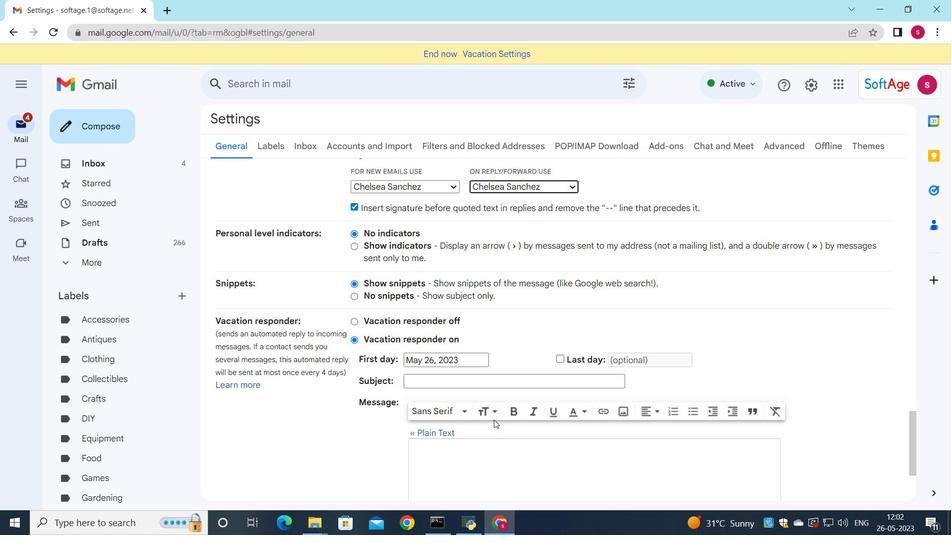 
Action: Mouse pressed middle at (494, 420)
Screenshot: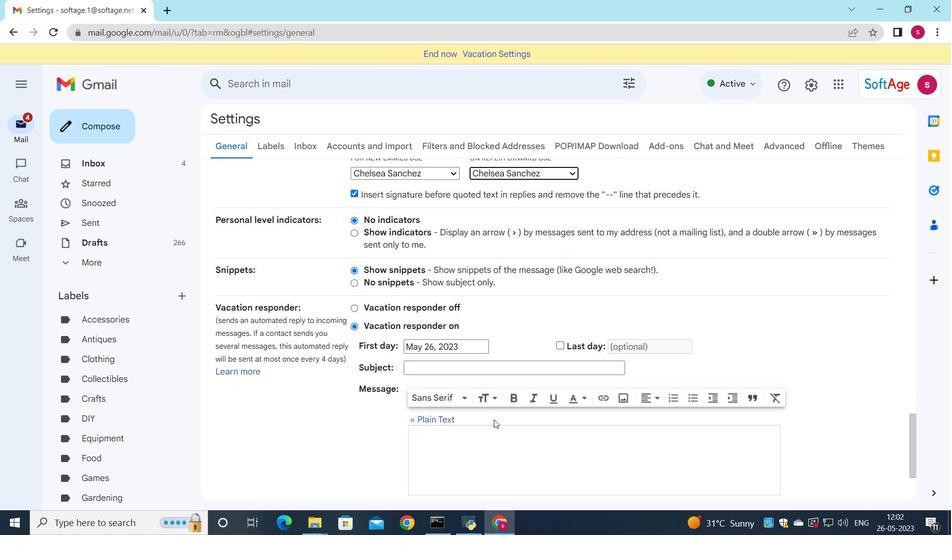 
Action: Mouse scrolled (494, 419) with delta (0, 0)
Screenshot: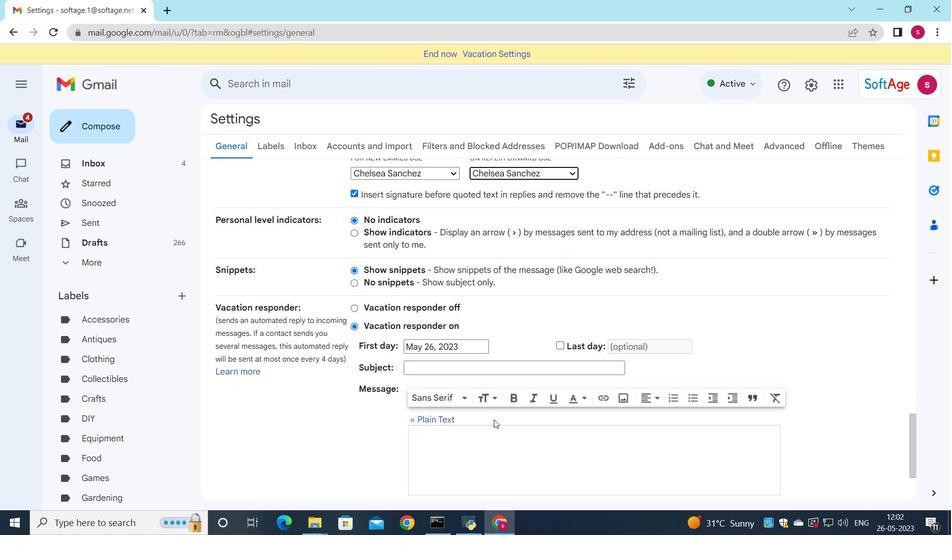
Action: Mouse scrolled (494, 419) with delta (0, 0)
Screenshot: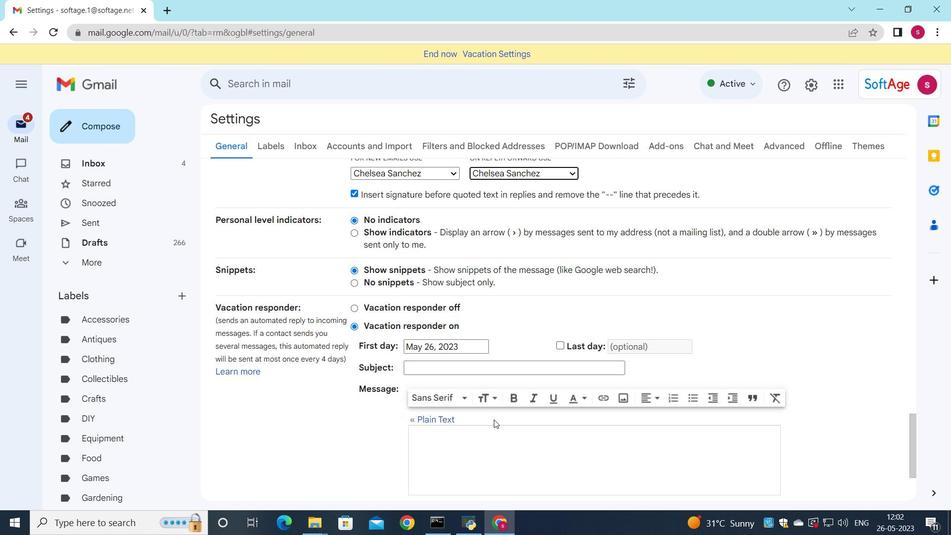 
Action: Mouse scrolled (494, 419) with delta (0, 0)
Screenshot: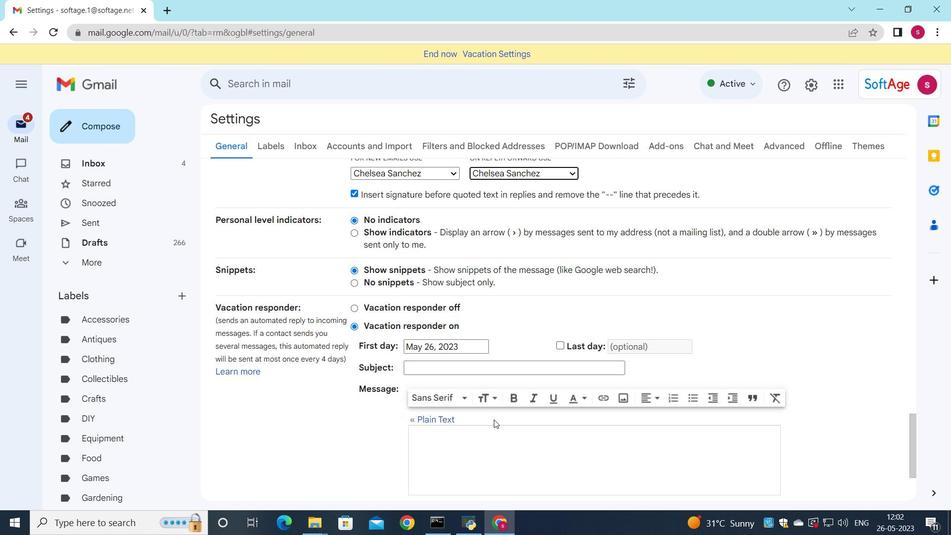 
Action: Mouse moved to (451, 495)
Screenshot: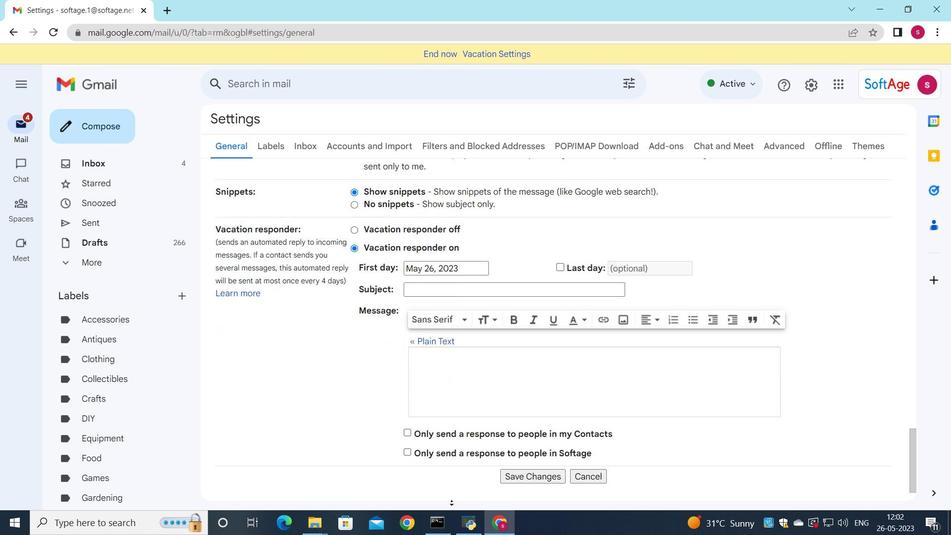 
Action: Mouse scrolled (451, 494) with delta (0, 0)
Screenshot: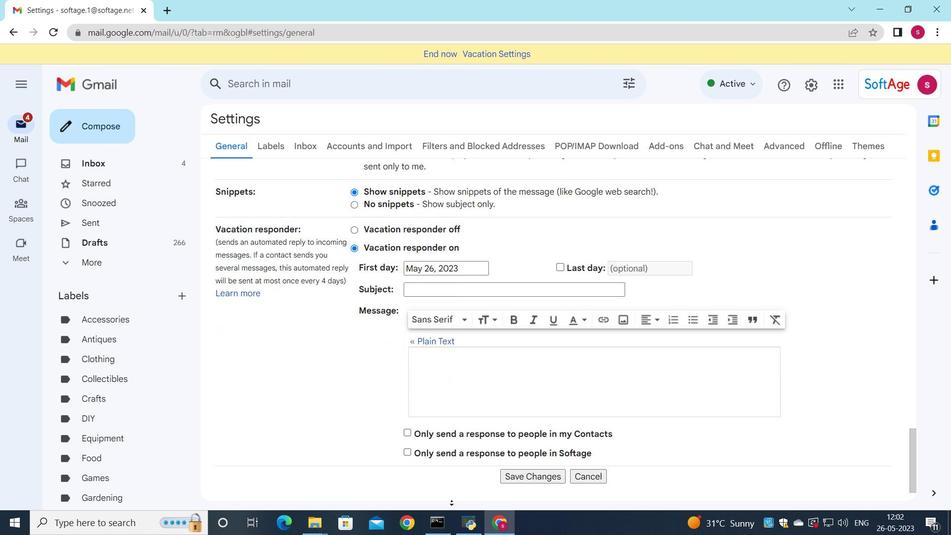 
Action: Mouse moved to (451, 495)
Screenshot: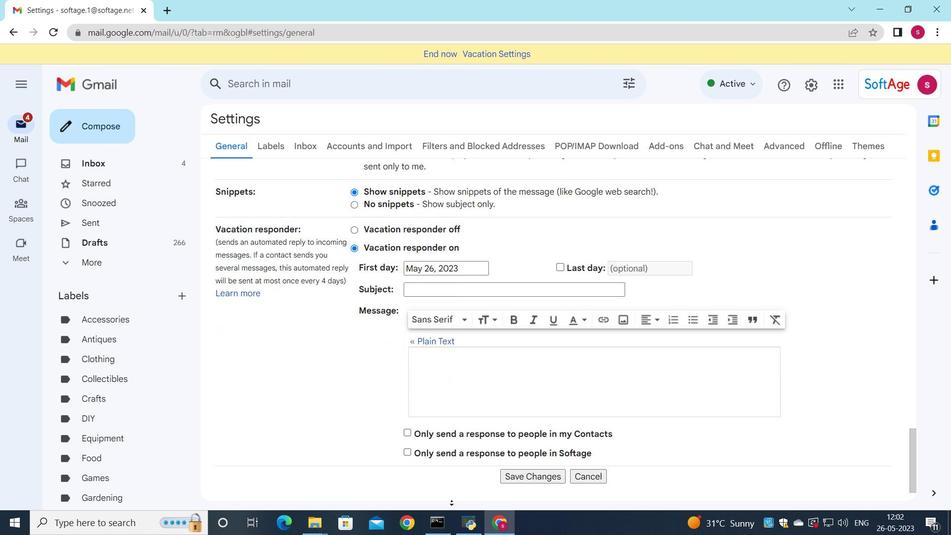 
Action: Mouse scrolled (451, 494) with delta (0, 0)
Screenshot: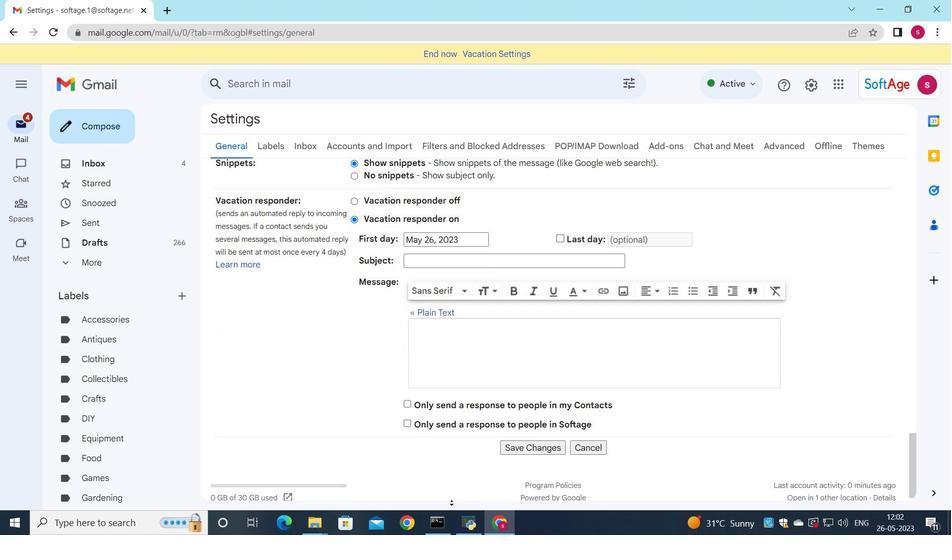 
Action: Mouse moved to (454, 491)
Screenshot: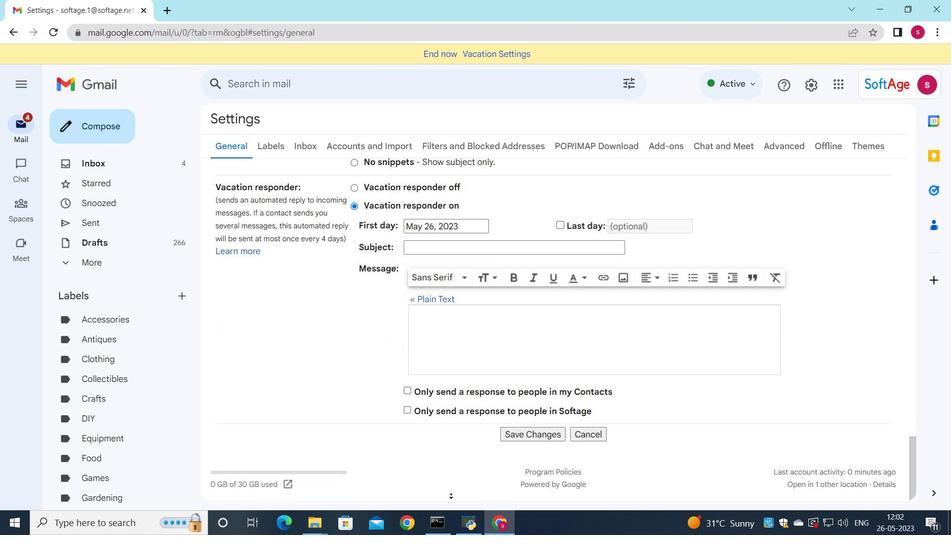 
Action: Mouse scrolled (452, 494) with delta (0, 0)
Screenshot: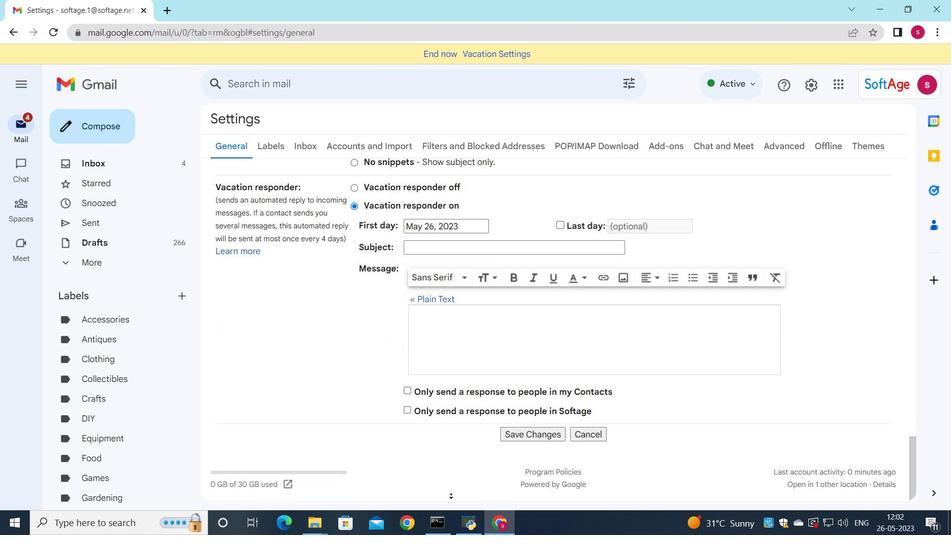 
Action: Mouse moved to (456, 479)
Screenshot: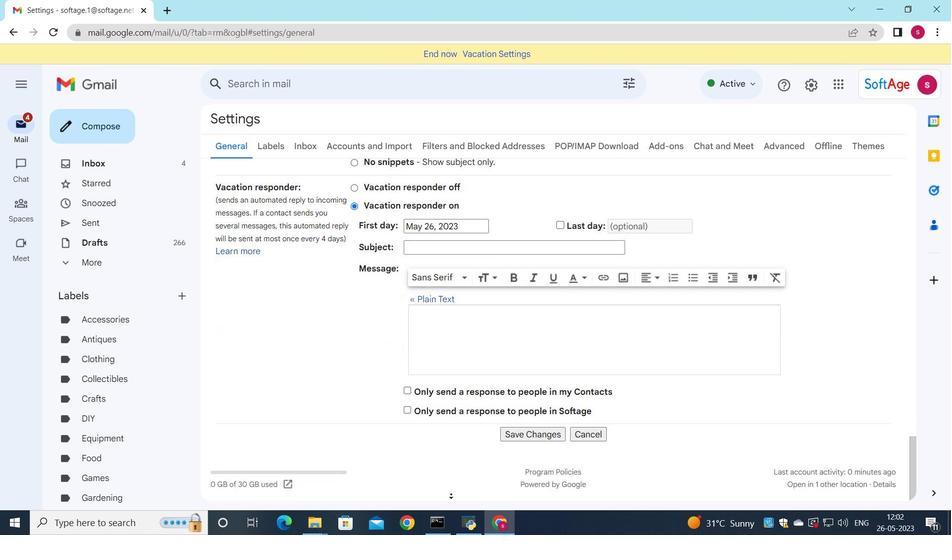 
Action: Mouse scrolled (456, 479) with delta (0, 0)
Screenshot: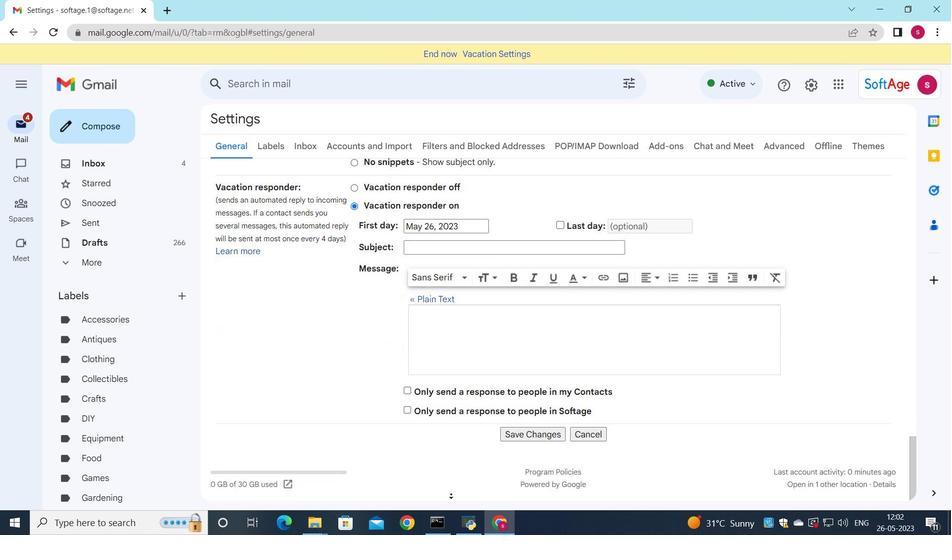 
Action: Mouse moved to (391, 431)
Screenshot: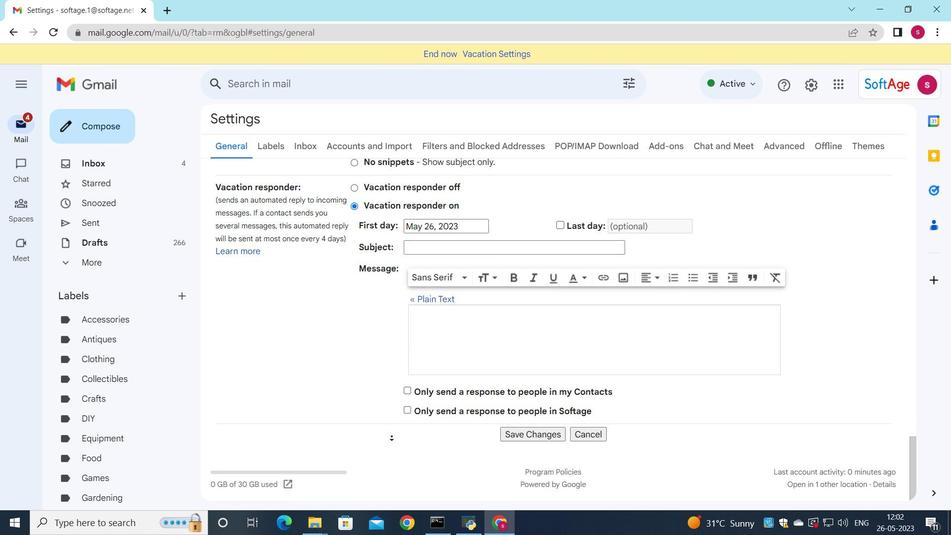 
Action: Mouse pressed left at (391, 431)
Screenshot: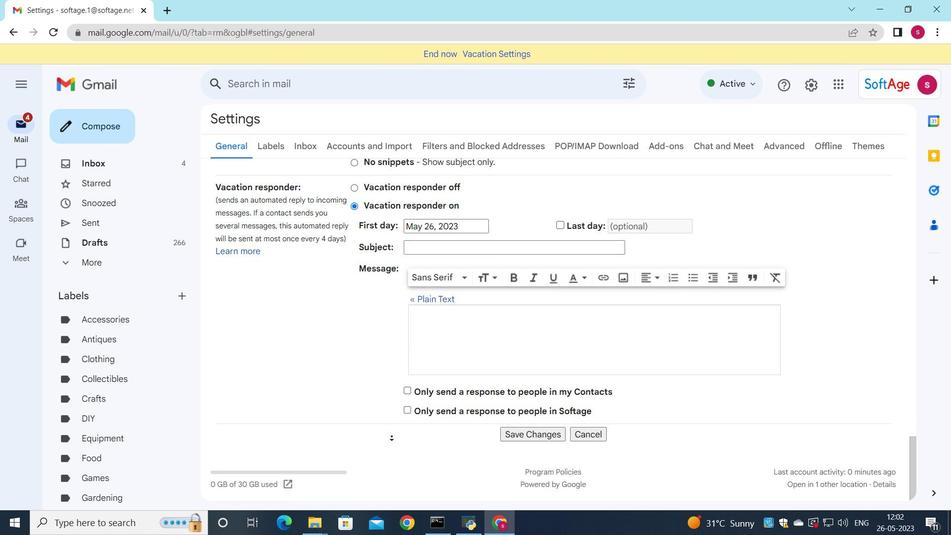
Action: Mouse moved to (517, 434)
Screenshot: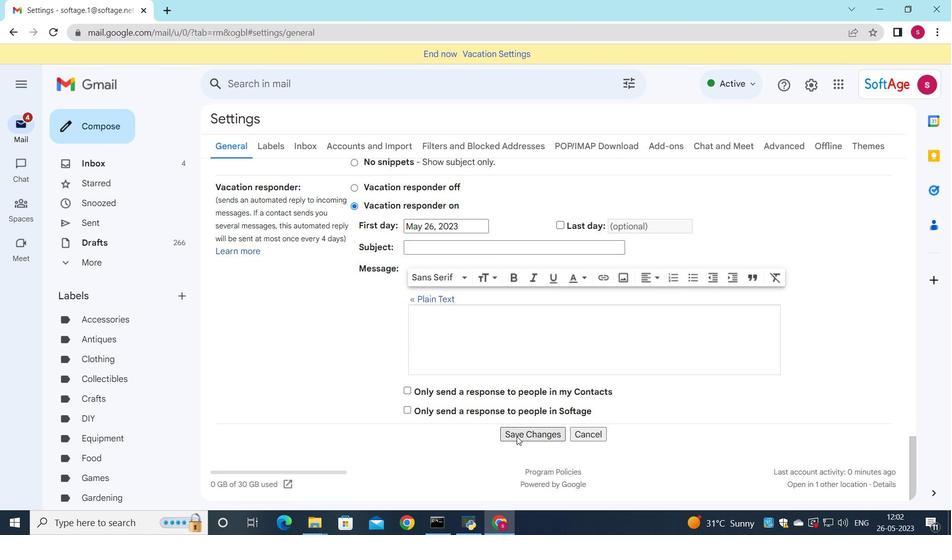 
Action: Mouse pressed left at (517, 434)
Screenshot: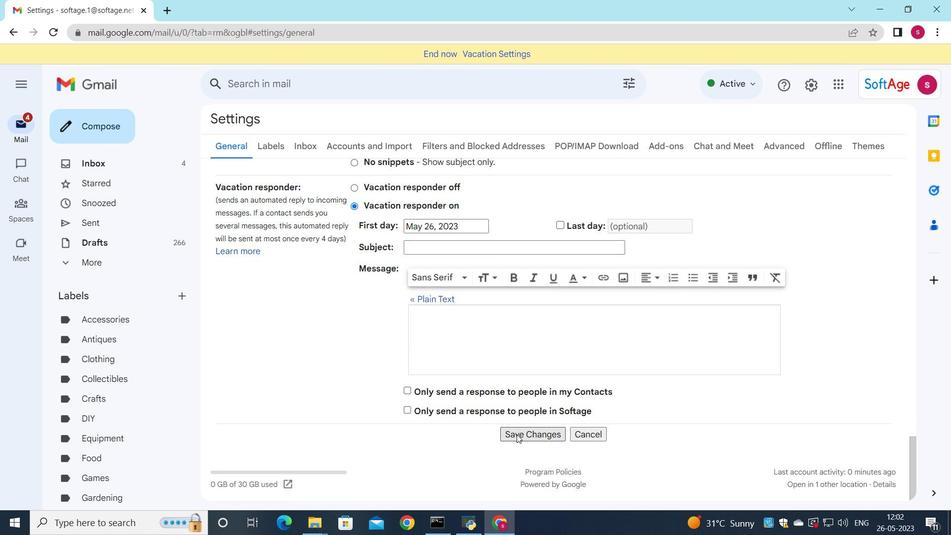 
Action: Mouse moved to (116, 132)
Screenshot: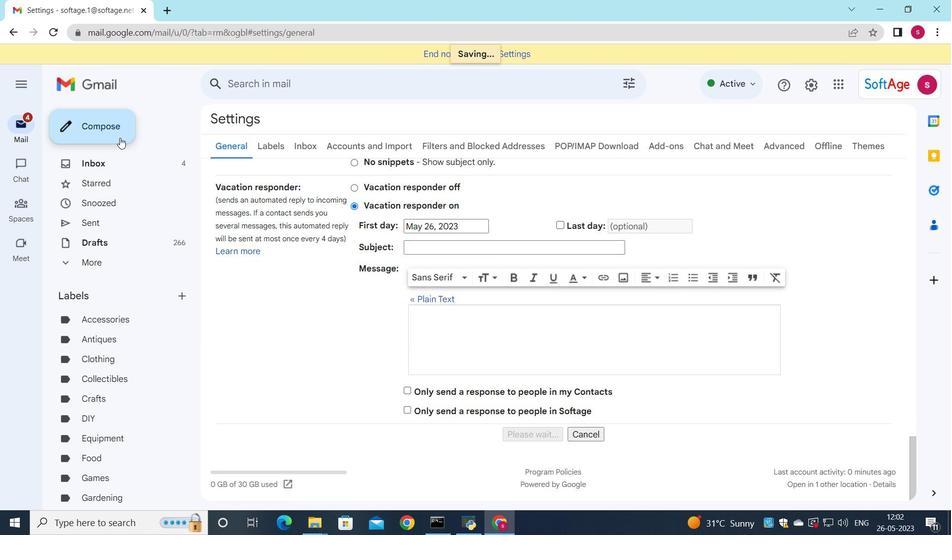
Action: Mouse pressed left at (116, 132)
Screenshot: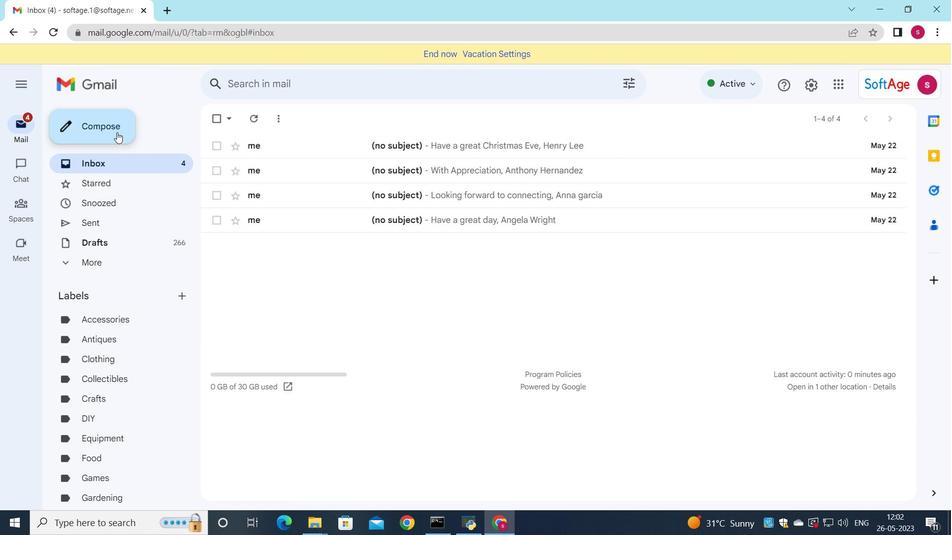 
Action: Mouse moved to (651, 215)
Screenshot: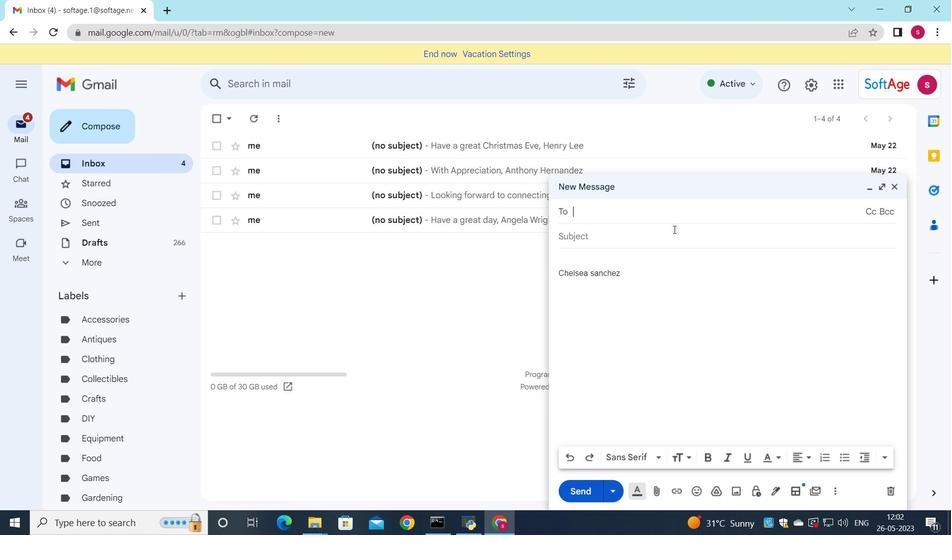 
Action: Key pressed soft
Screenshot: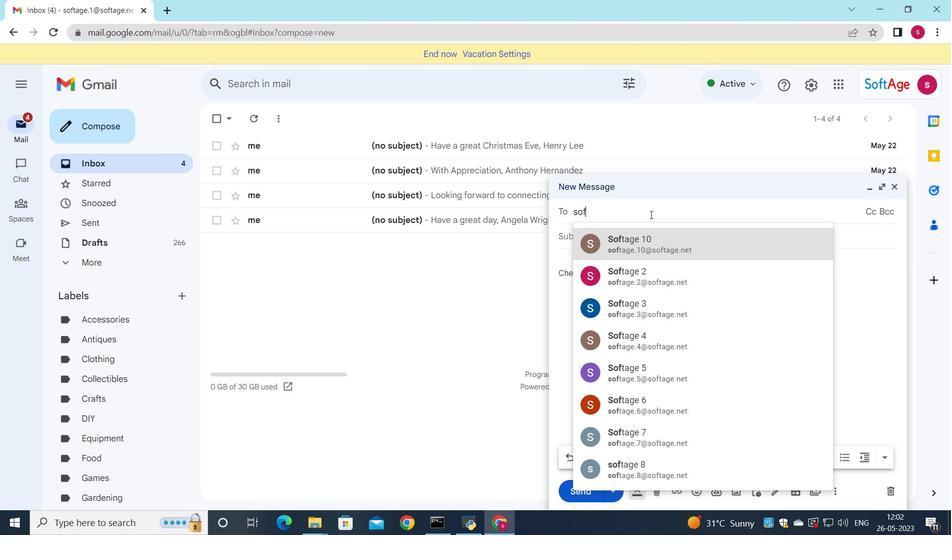 
Action: Mouse moved to (681, 372)
Screenshot: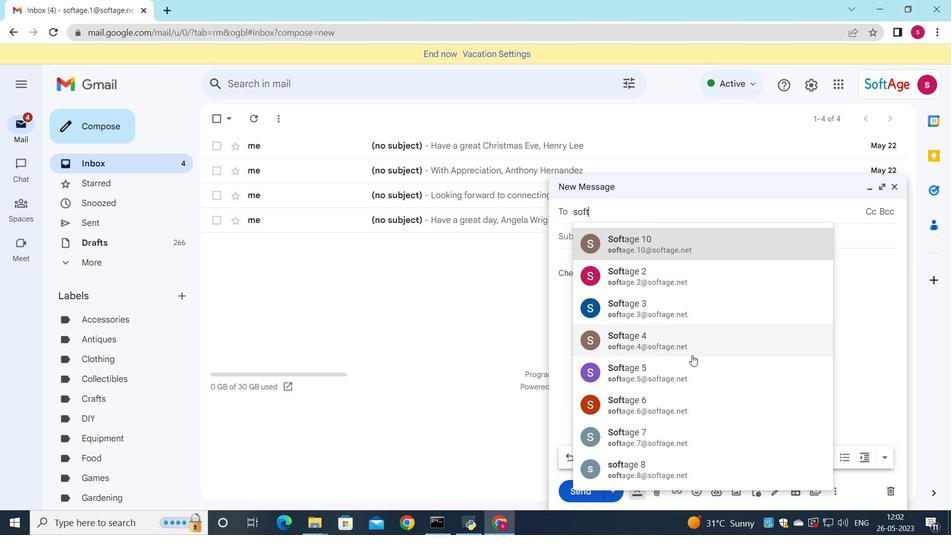 
Action: Mouse pressed left at (681, 372)
Screenshot: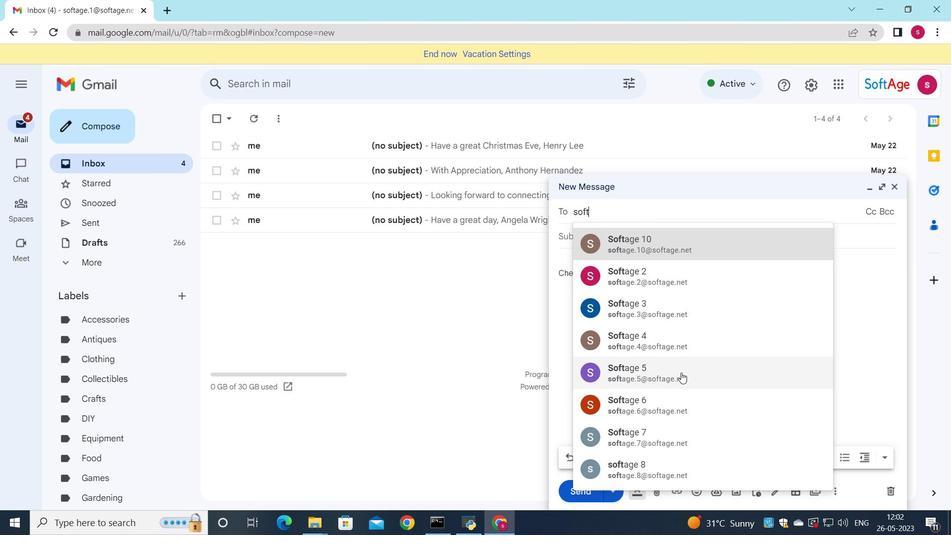 
Action: Mouse moved to (658, 228)
Screenshot: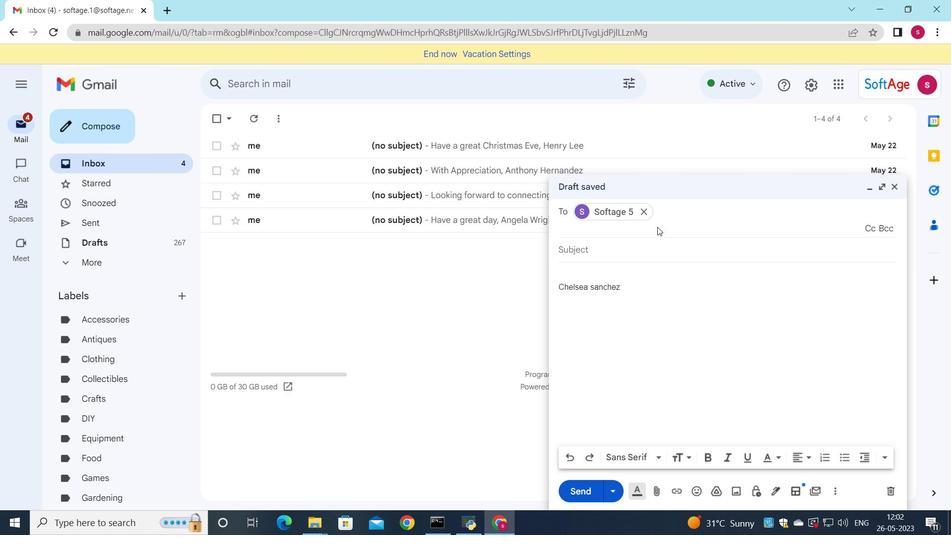
Action: Key pressed s
Screenshot: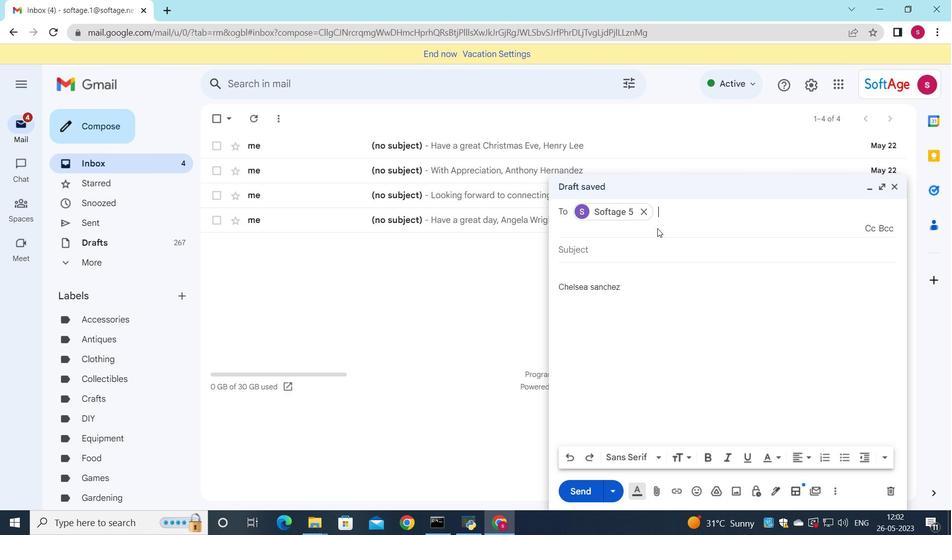 
Action: Mouse moved to (754, 409)
Screenshot: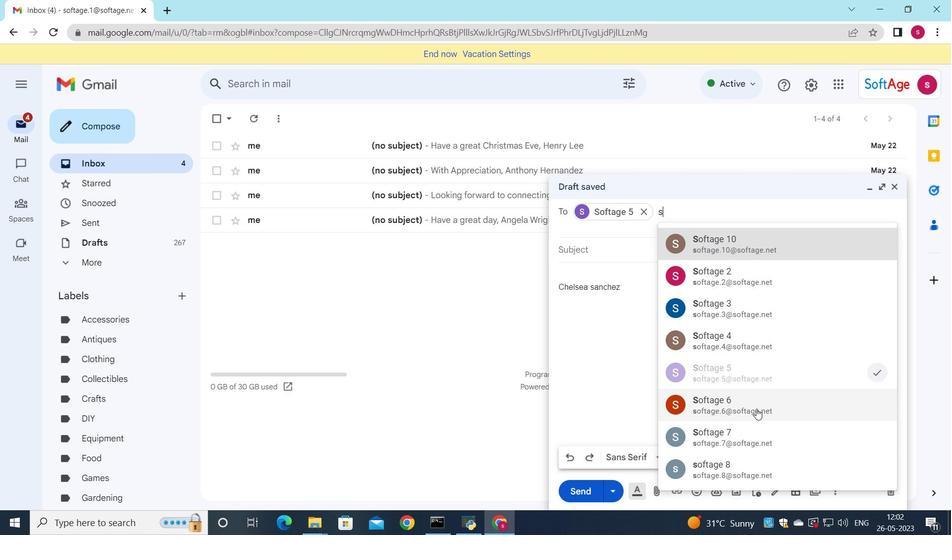 
Action: Mouse pressed left at (754, 409)
Screenshot: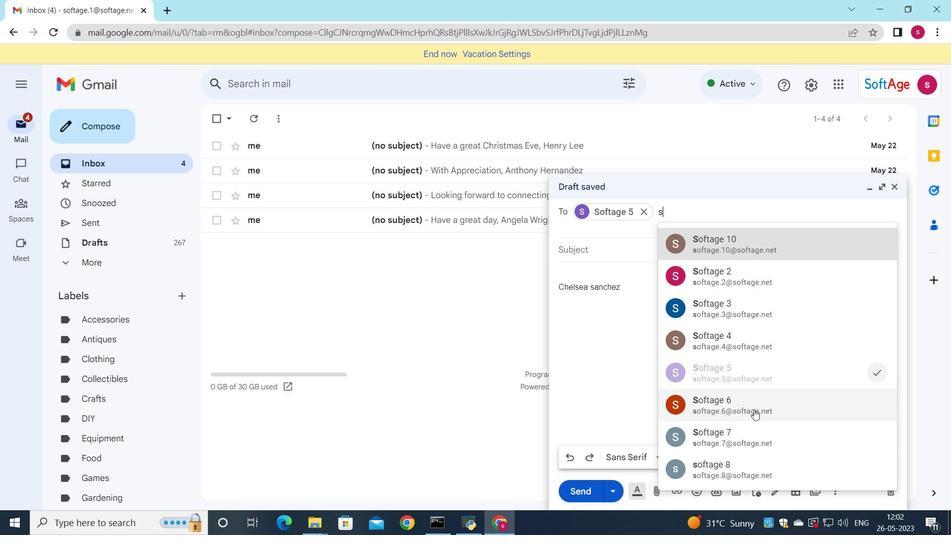 
Action: Mouse moved to (576, 248)
Screenshot: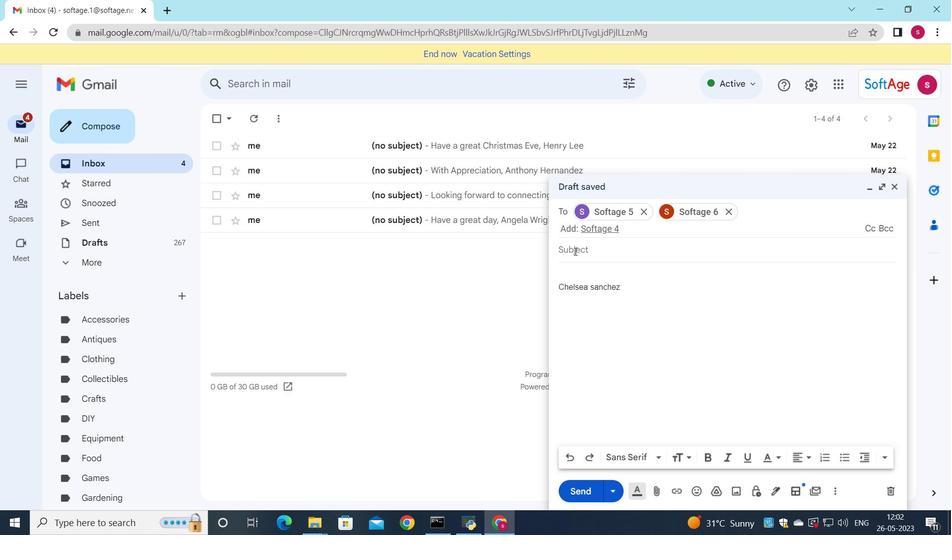 
Action: Mouse pressed left at (576, 248)
Screenshot: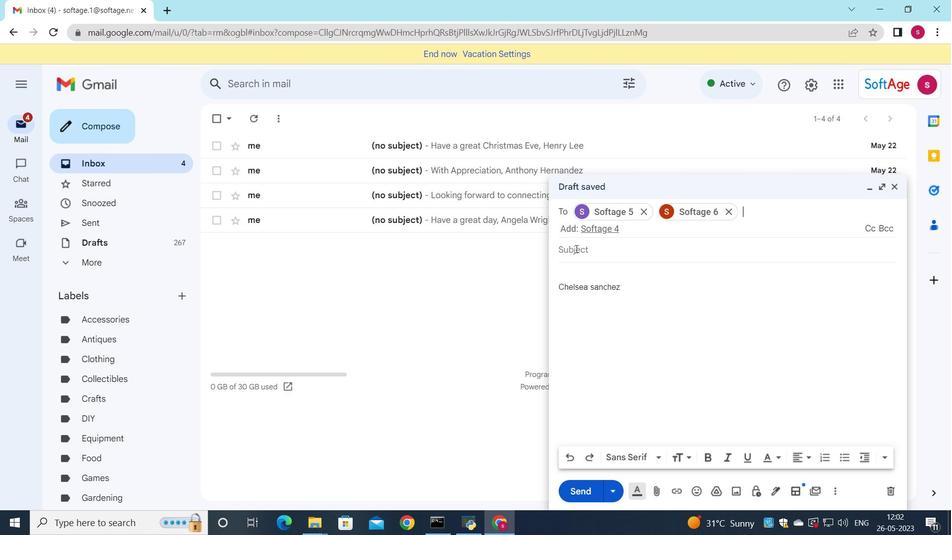 
Action: Key pressed <Key.shift>request<Key.space><Key.backspace><Key.backspace><Key.backspace><Key.backspace><Key.backspace><Key.backspace><Key.backspace><Key.backspace><Key.backspace><Key.backspace><Key.backspace><Key.shift>Request<Key.space>for<Key.space>a<Key.space>testio<Key.backspace>moni<Key.caps_lock><Key.caps_lock>al
Screenshot: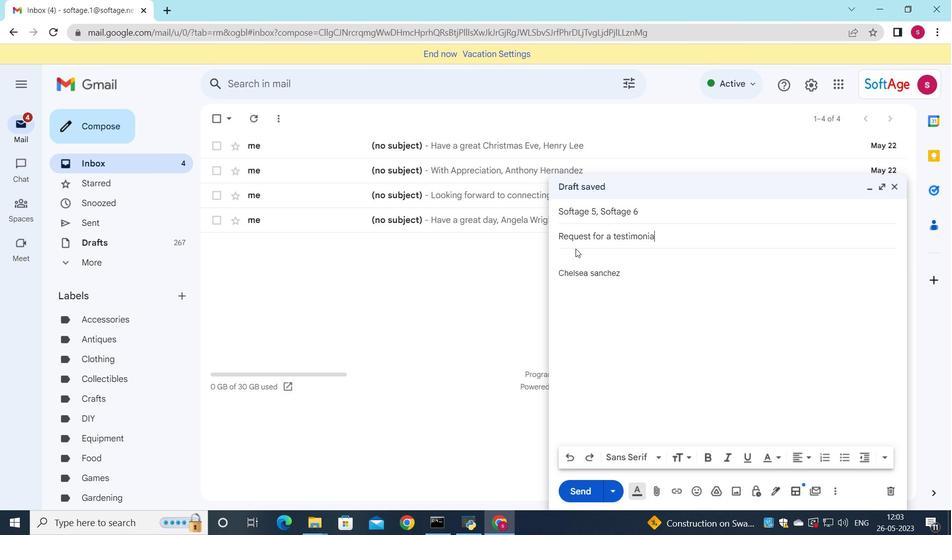 
Action: Mouse pressed left at (576, 248)
Screenshot: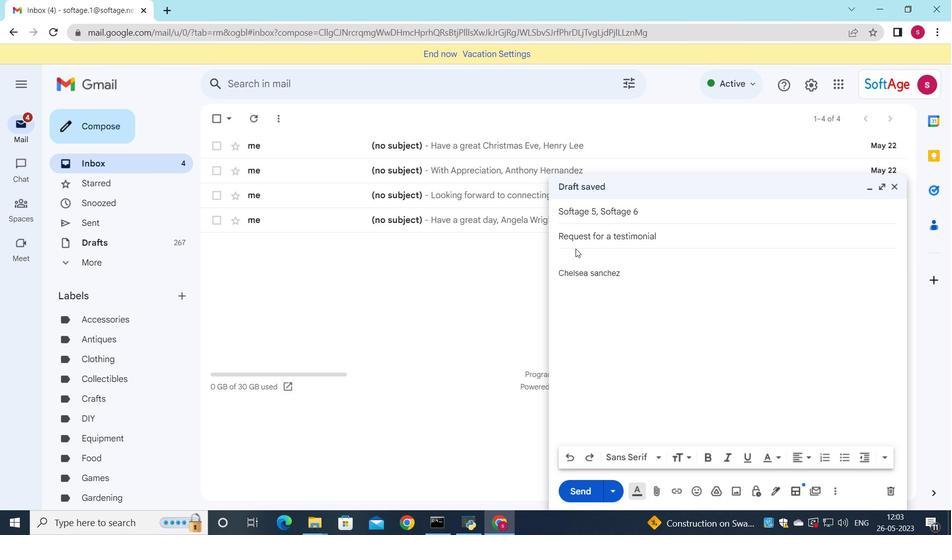 
Action: Mouse moved to (580, 264)
Screenshot: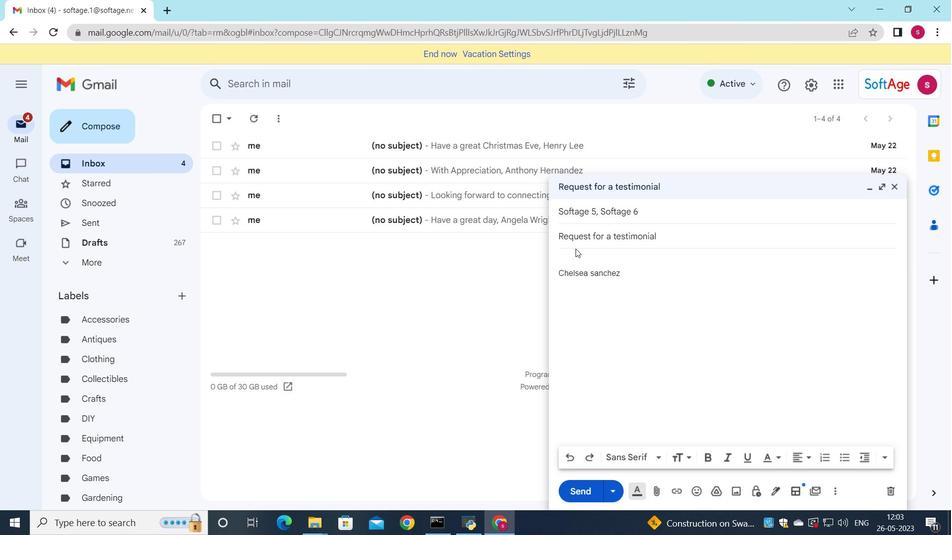 
Action: Key pressed <Key.shift><Key.shift>I<Key.space>am<Key.space>writing<Key.space>to<Key.space>follow<Key.space>up<Key.space>on<Key.space>our<Key.space>recent<Key.space>meeto<Key.backspace>ing
Screenshot: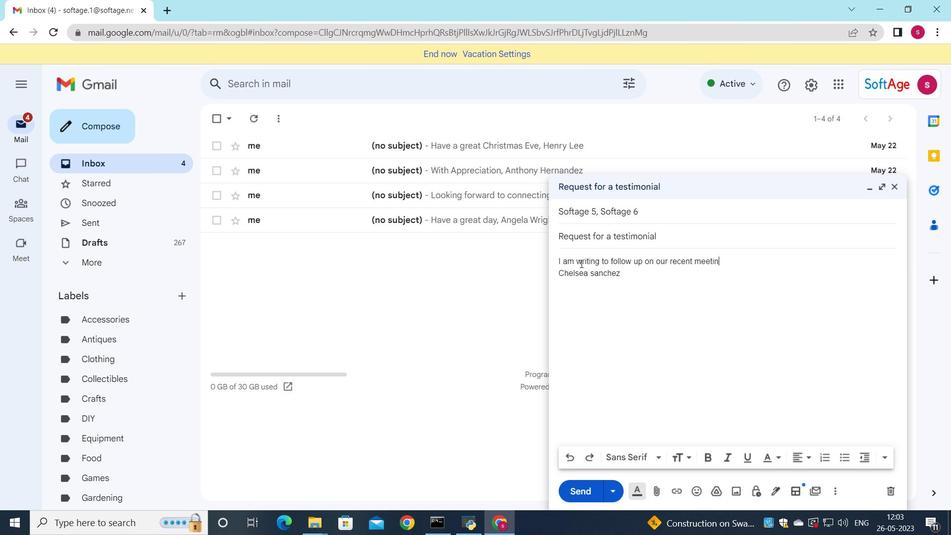 
Action: Mouse moved to (653, 489)
Screenshot: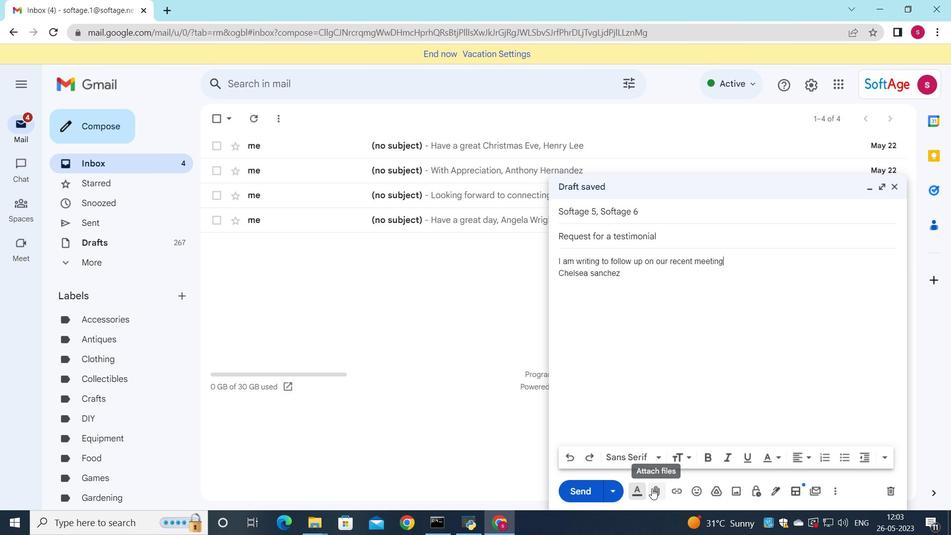 
Action: Key pressed .
Screenshot: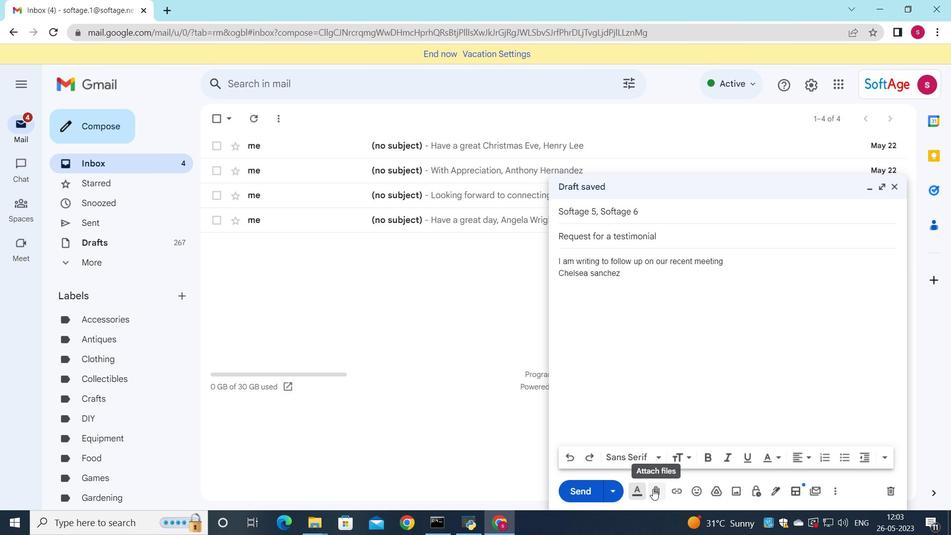 
Action: Mouse moved to (654, 497)
Screenshot: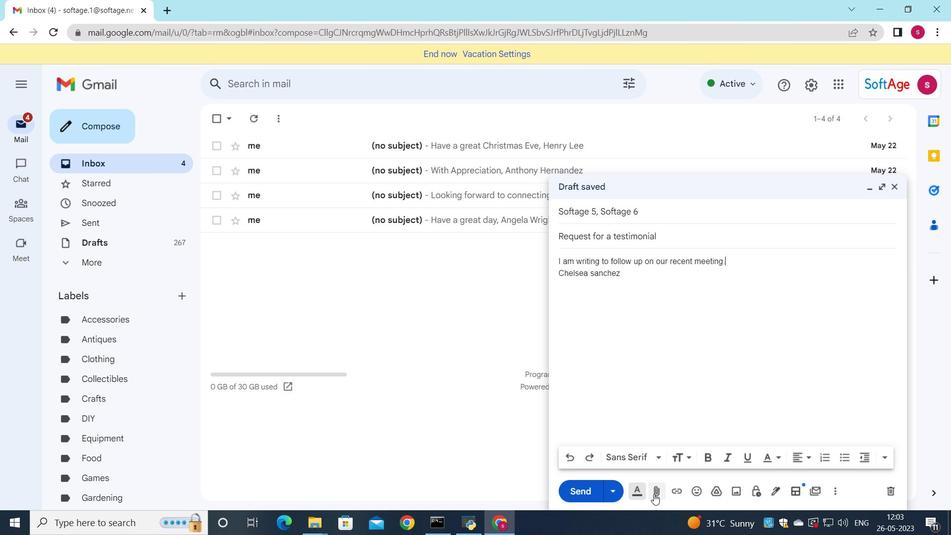 
Action: Mouse pressed left at (654, 497)
Screenshot: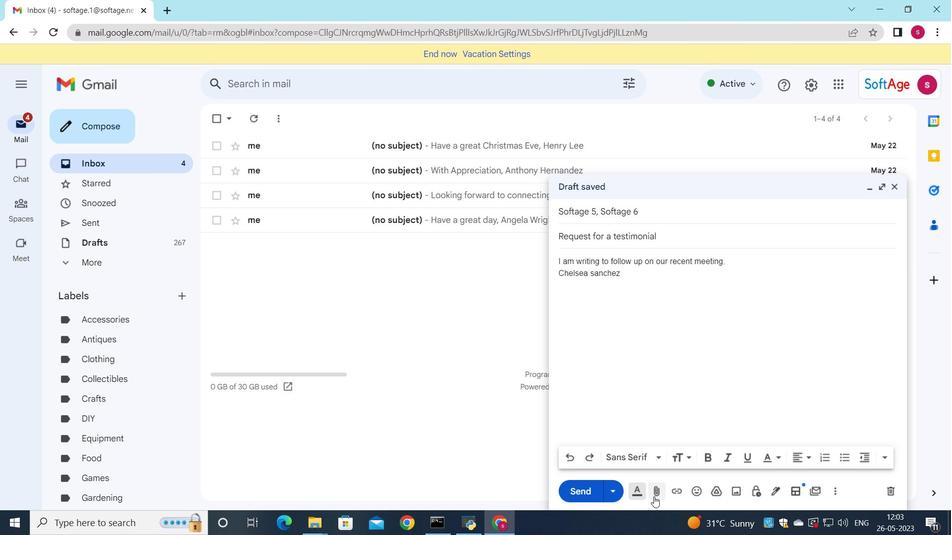 
Action: Mouse moved to (160, 92)
Screenshot: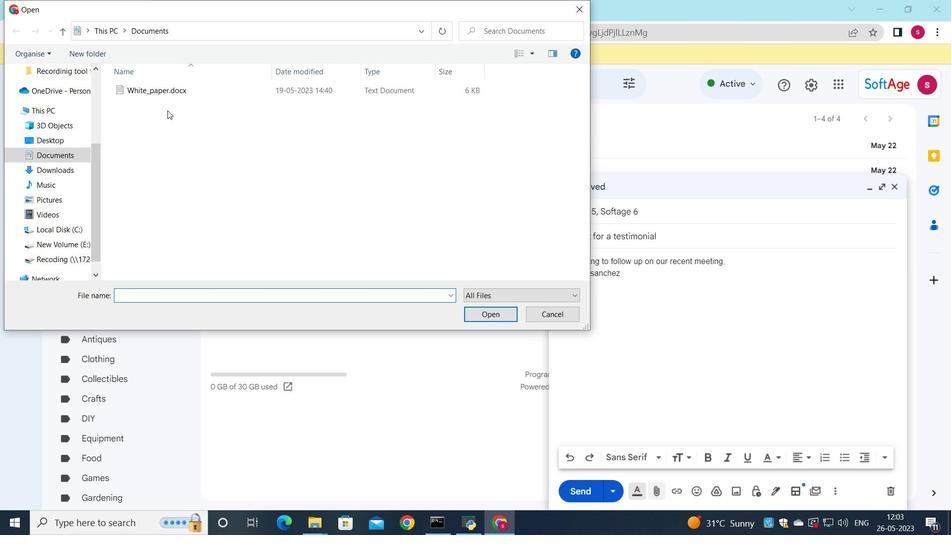 
Action: Mouse pressed left at (160, 92)
Screenshot: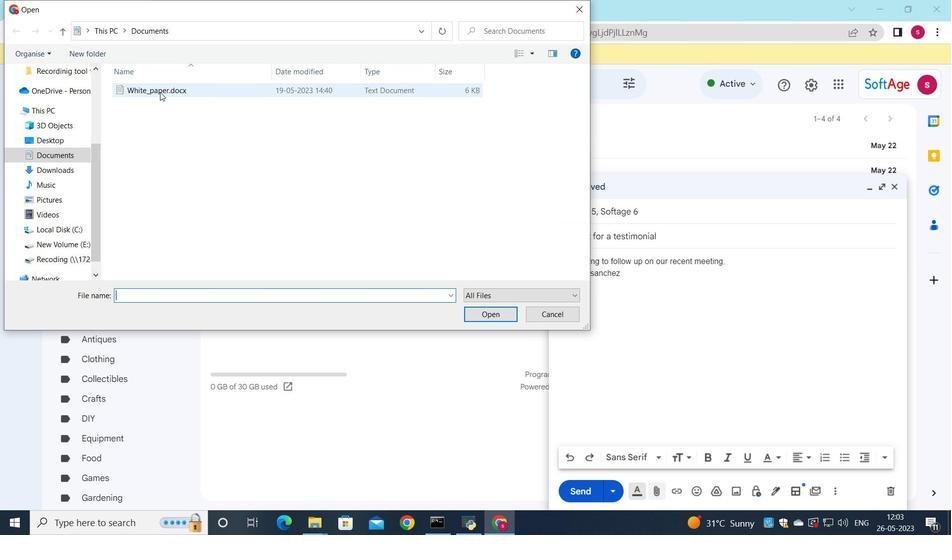 
Action: Mouse pressed left at (160, 92)
Screenshot: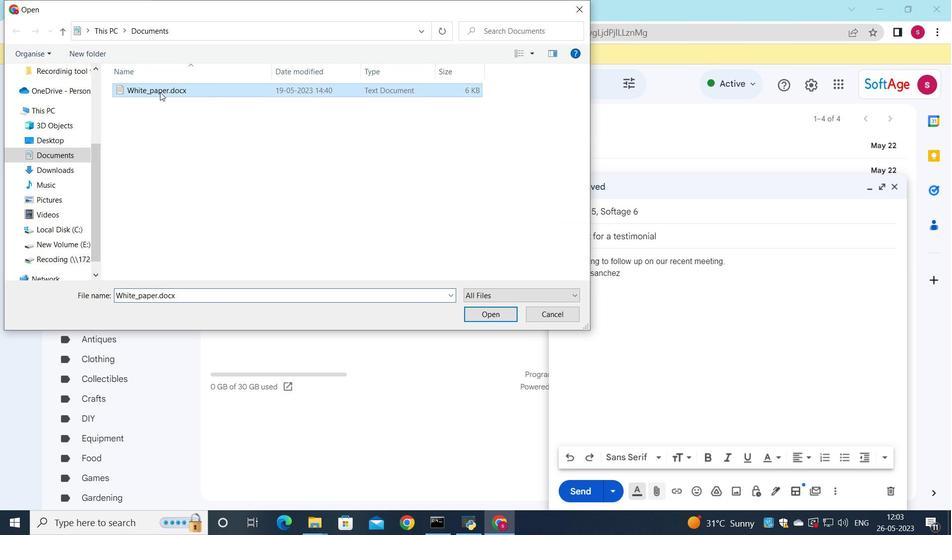 
Action: Mouse moved to (838, 427)
Screenshot: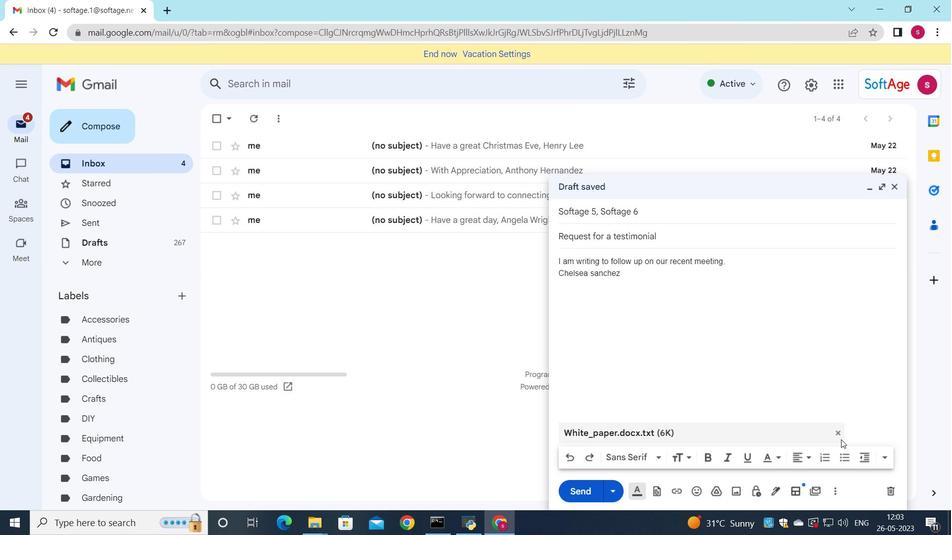 
Action: Mouse pressed left at (838, 427)
Screenshot: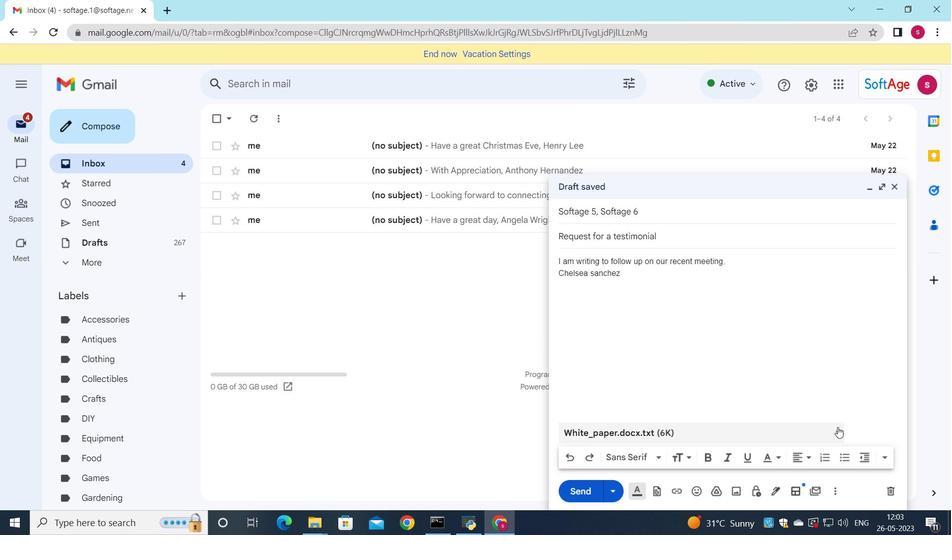 
Action: Mouse moved to (655, 487)
Screenshot: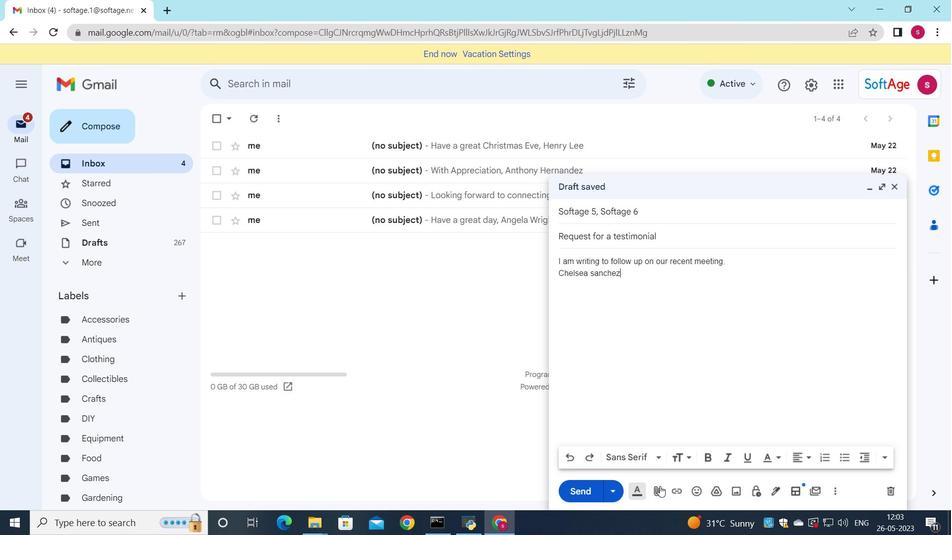 
Action: Mouse pressed left at (655, 487)
Screenshot: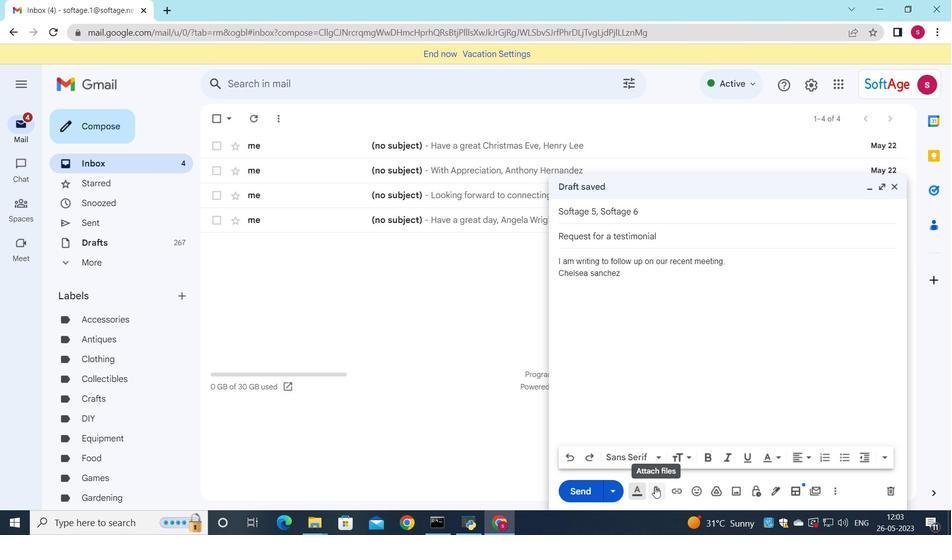 
Action: Mouse moved to (202, 96)
Screenshot: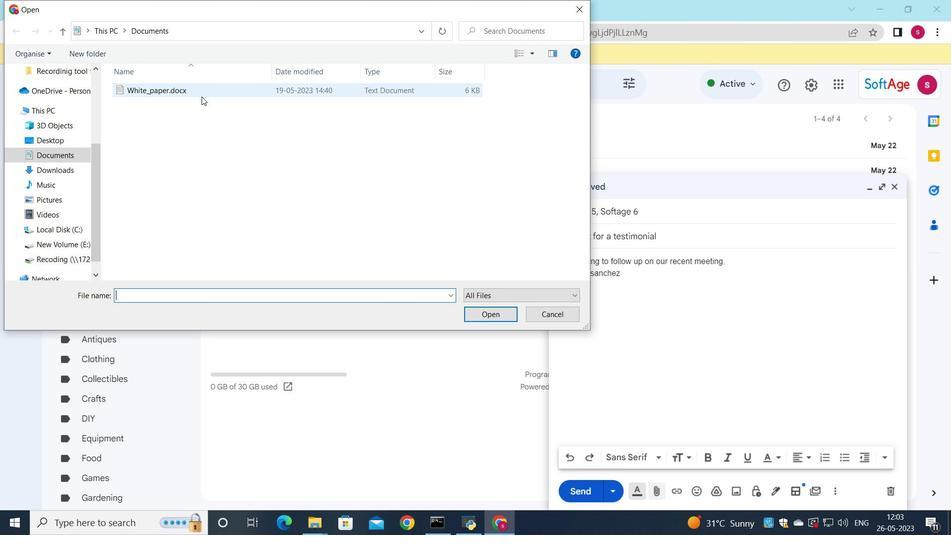 
Action: Mouse pressed left at (202, 96)
Screenshot: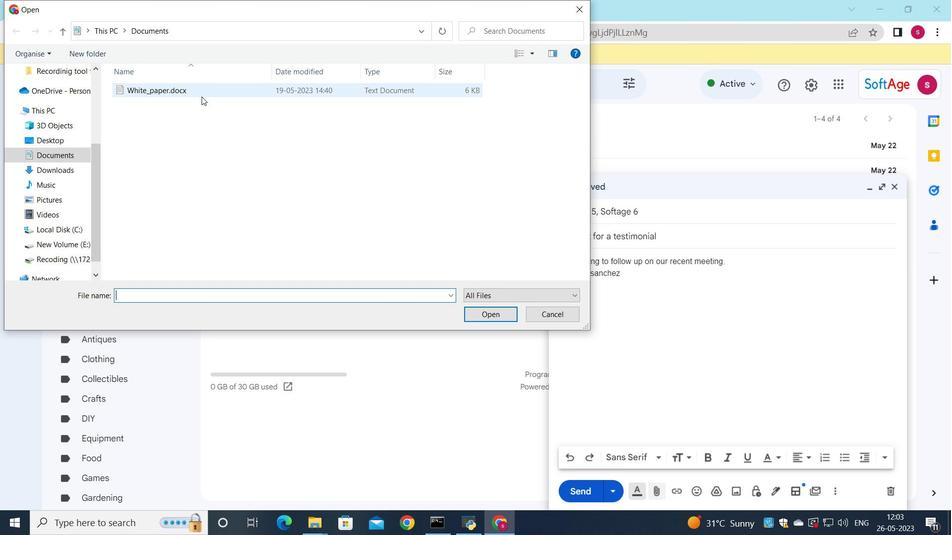 
Action: Mouse pressed left at (202, 96)
Screenshot: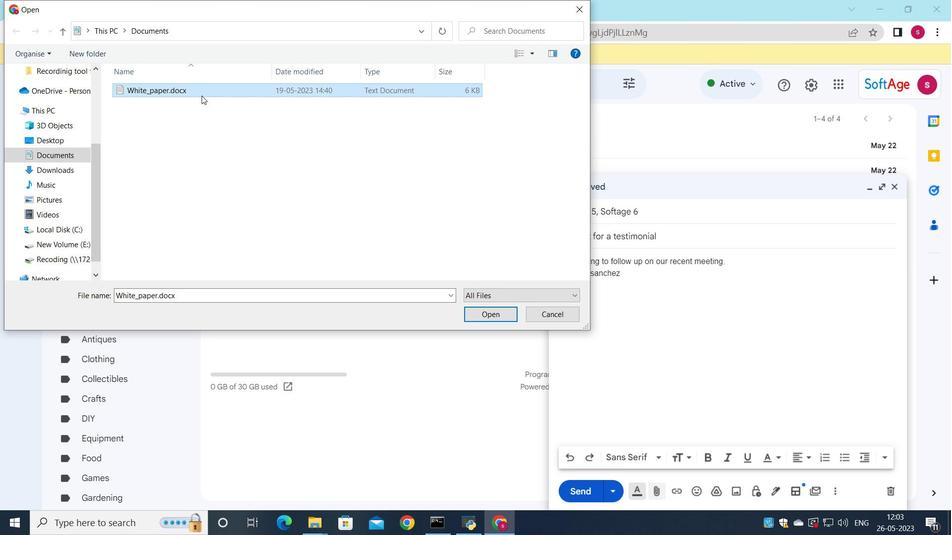 
Action: Mouse moved to (517, 164)
Screenshot: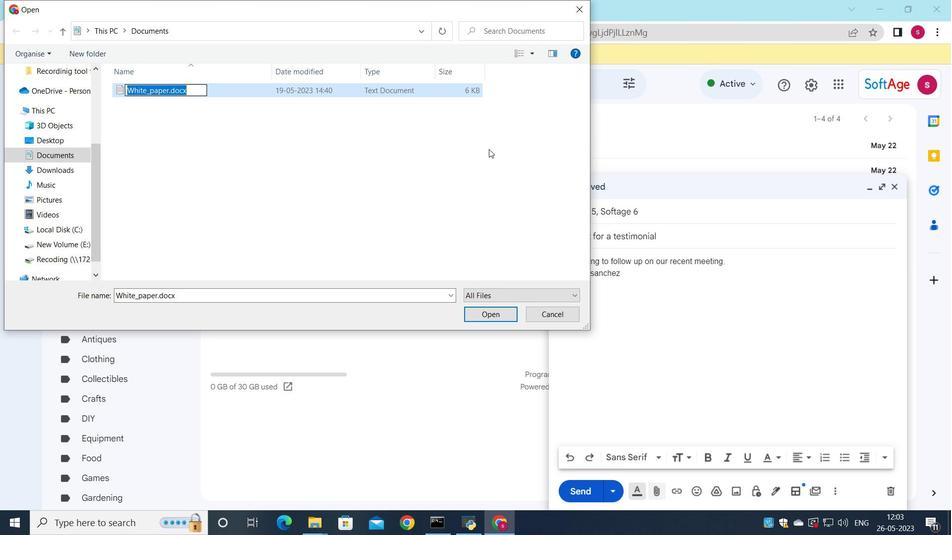 
Action: Key pressed <Key.shift>Feasibility<Key.shift>_study.pdf
Screenshot: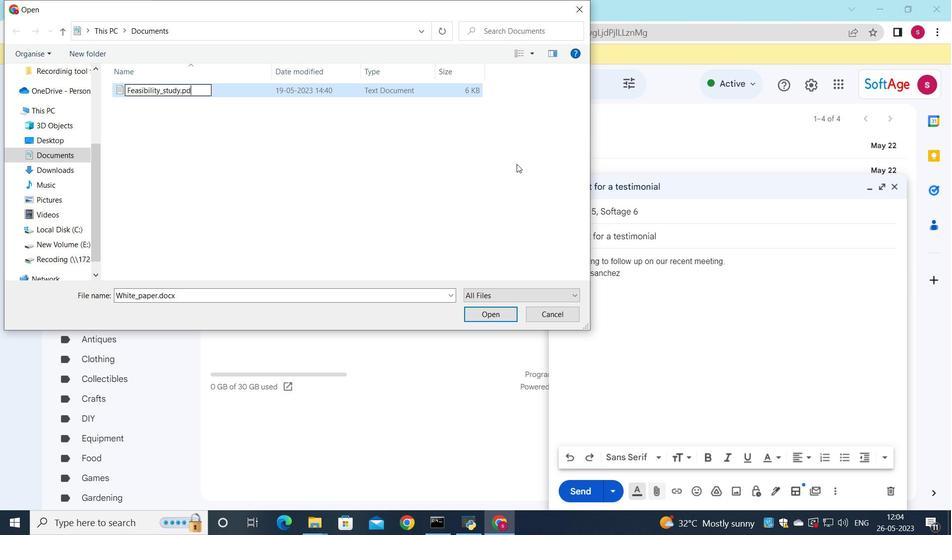 
Action: Mouse moved to (315, 91)
Screenshot: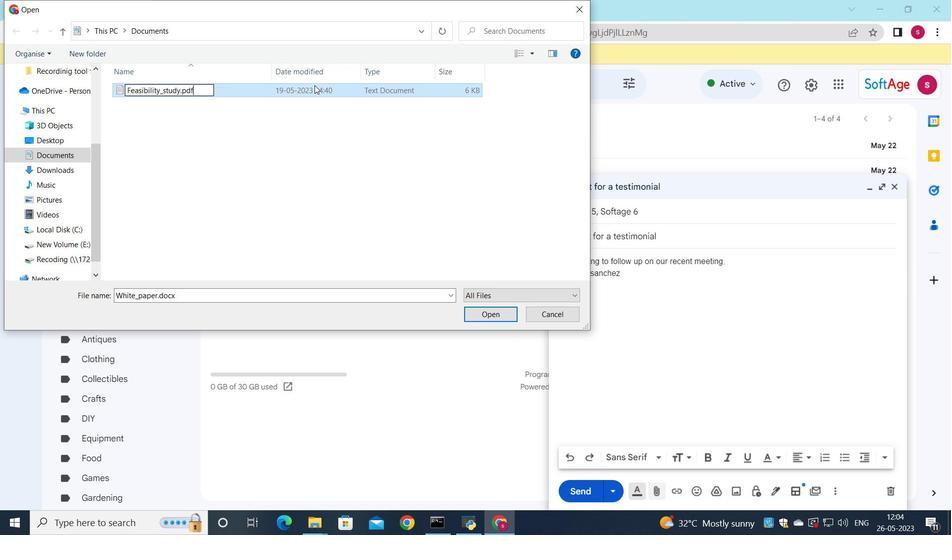 
Action: Mouse pressed left at (315, 91)
Screenshot: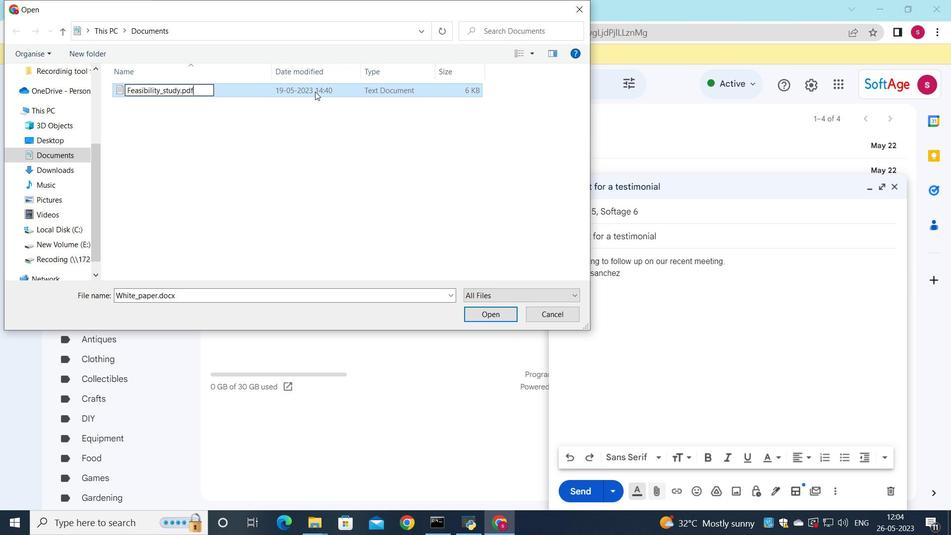 
Action: Mouse moved to (481, 315)
Screenshot: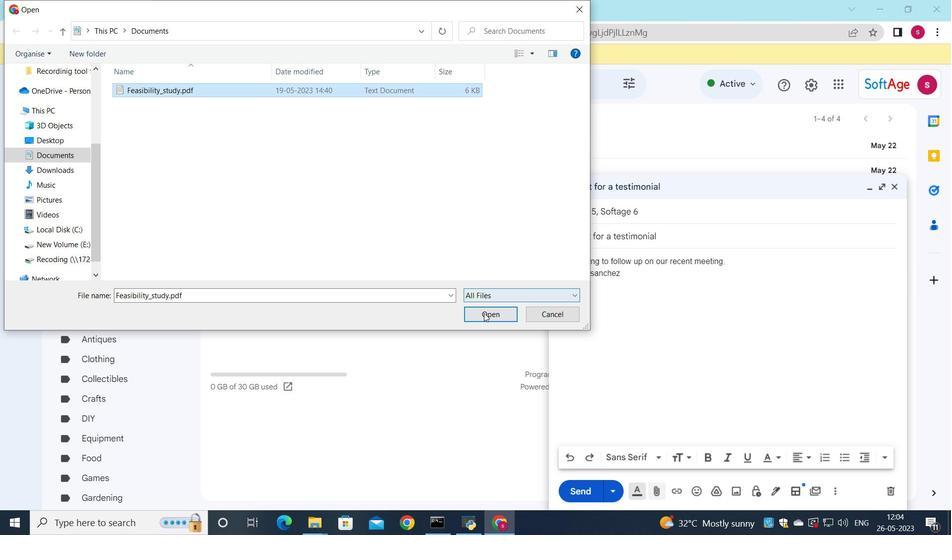 
Action: Mouse pressed left at (481, 315)
Screenshot: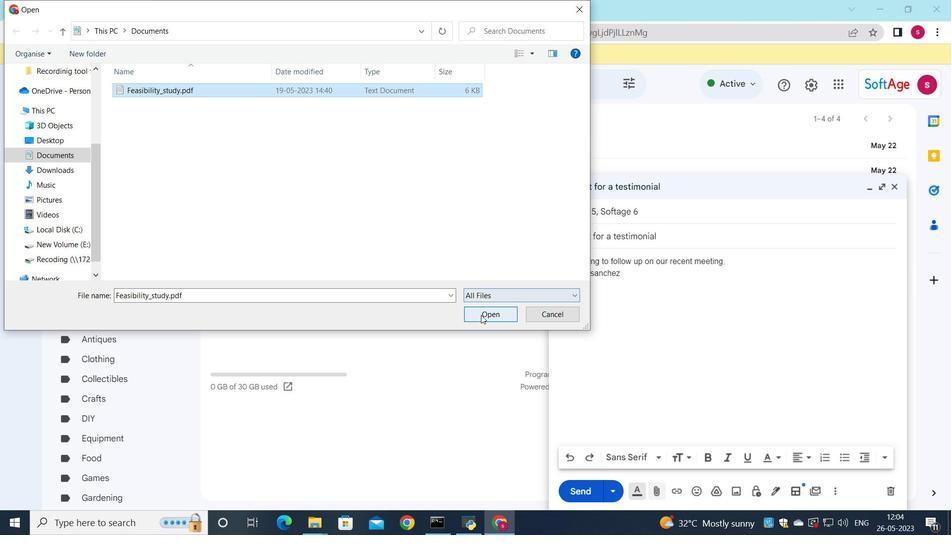 
Action: Mouse moved to (579, 494)
Screenshot: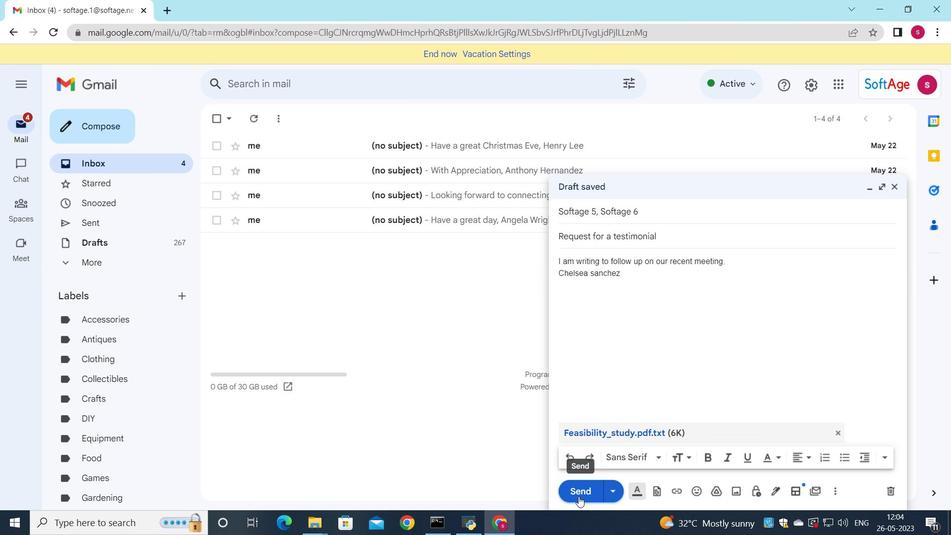 
Action: Mouse pressed left at (579, 494)
Screenshot: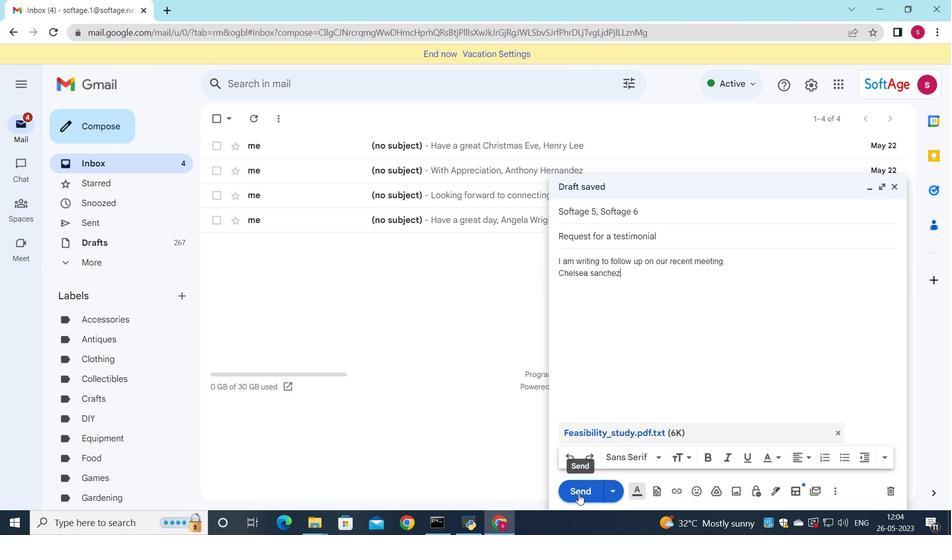 
Action: Mouse moved to (105, 224)
Screenshot: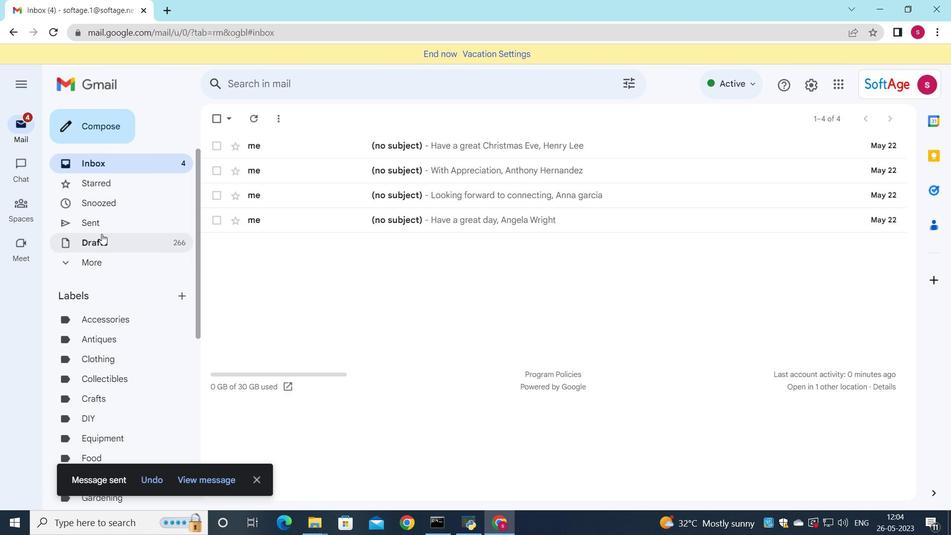 
Action: Mouse pressed left at (105, 224)
Screenshot: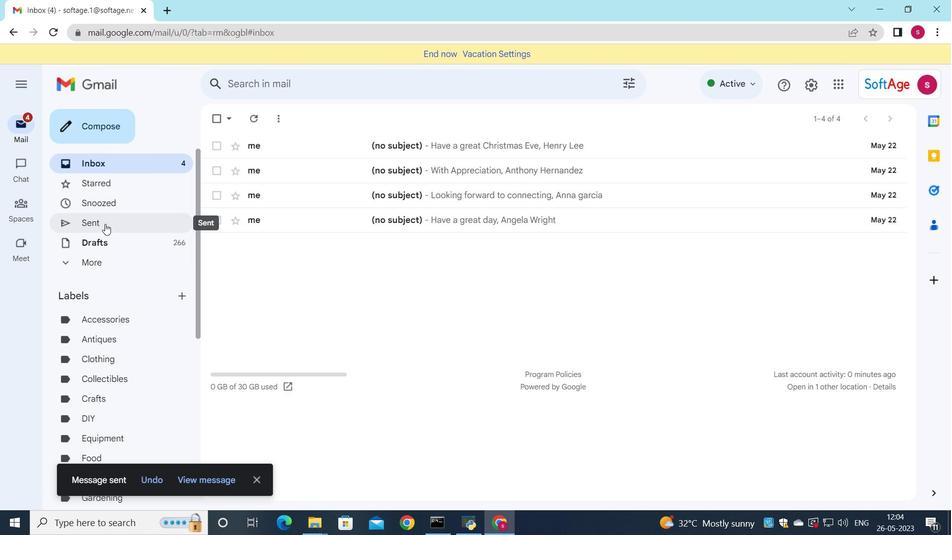 
Action: Mouse moved to (547, 186)
Screenshot: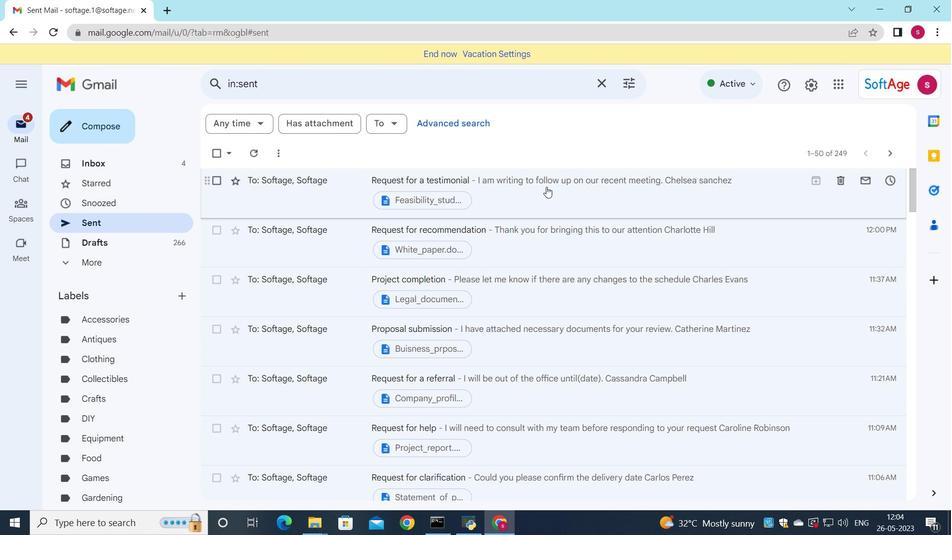 
Action: Mouse pressed left at (547, 186)
Screenshot: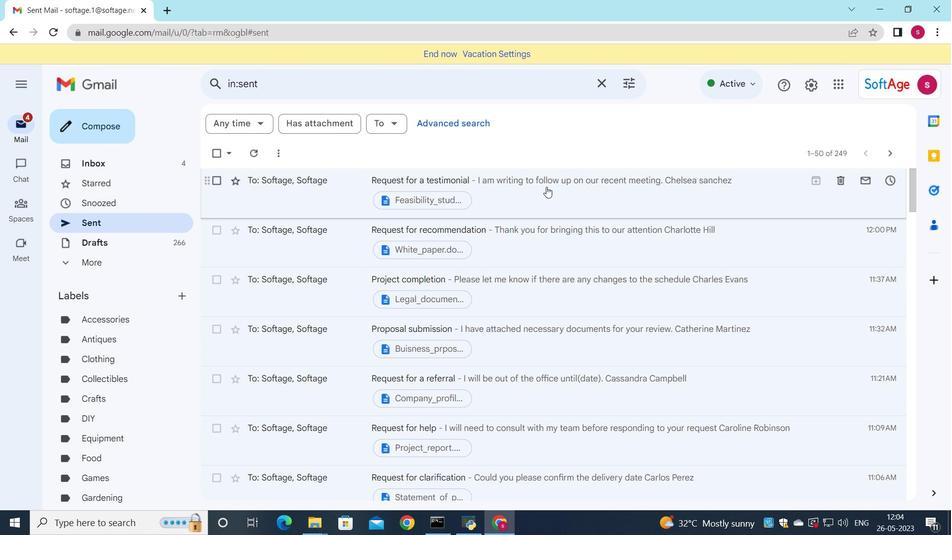 
Action: Mouse moved to (535, 207)
Screenshot: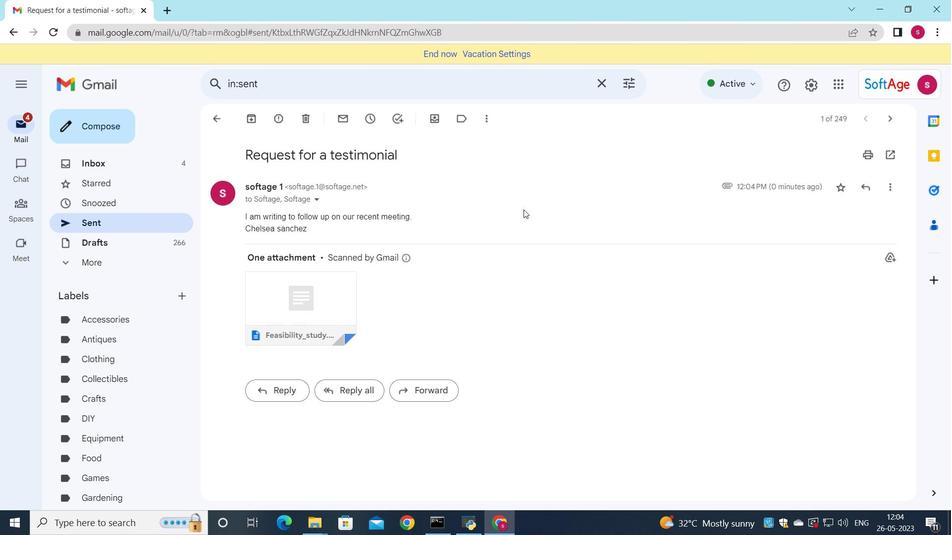 
